 Task: Create a scrum project AgileLounge. Add to scrum project AgileLounge a team member softage.2@softage.net and assign as Project Lead. Add to scrum project AgileLounge a team member softage.3@softage.net
Action: Mouse moved to (205, 63)
Screenshot: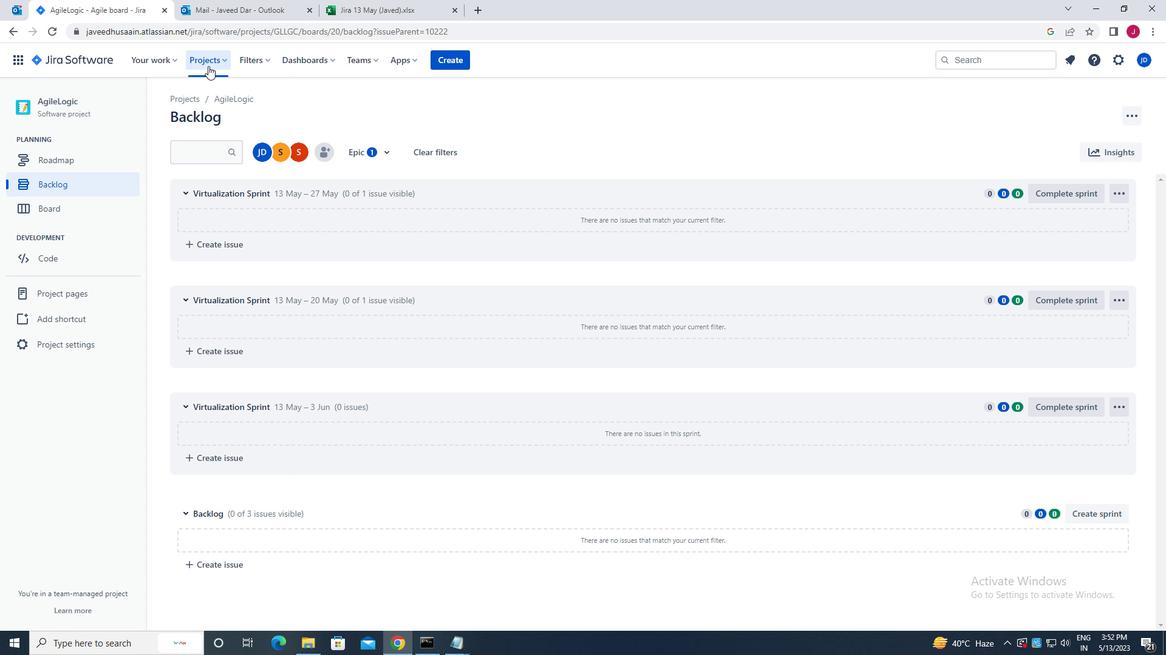 
Action: Mouse pressed left at (205, 63)
Screenshot: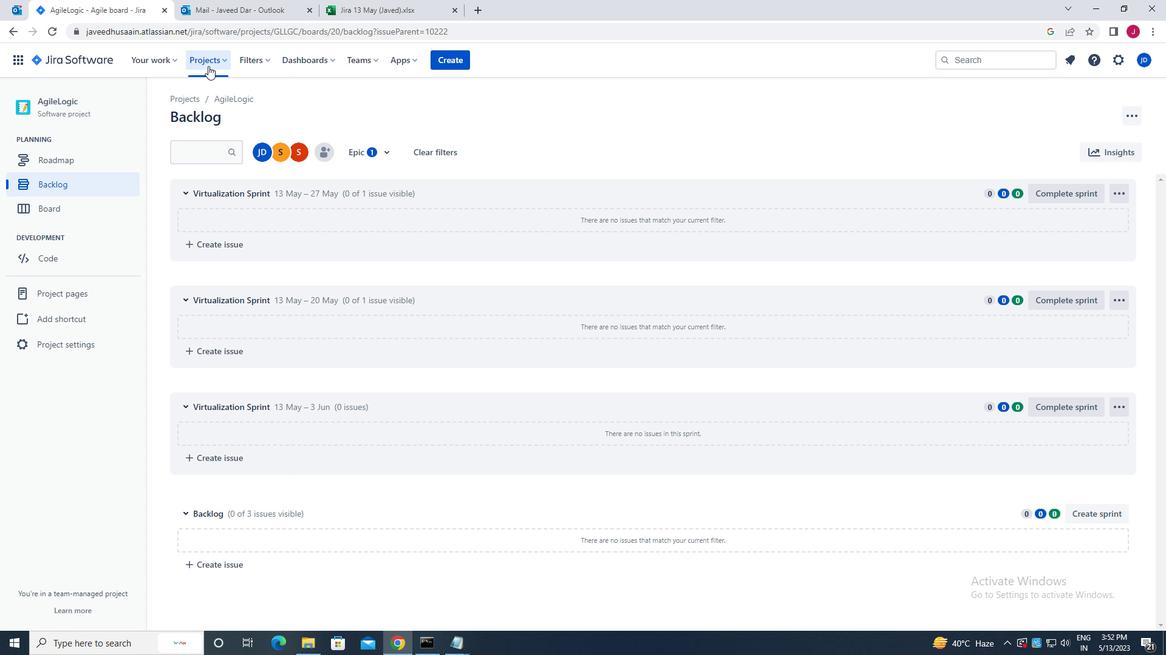 
Action: Mouse moved to (227, 304)
Screenshot: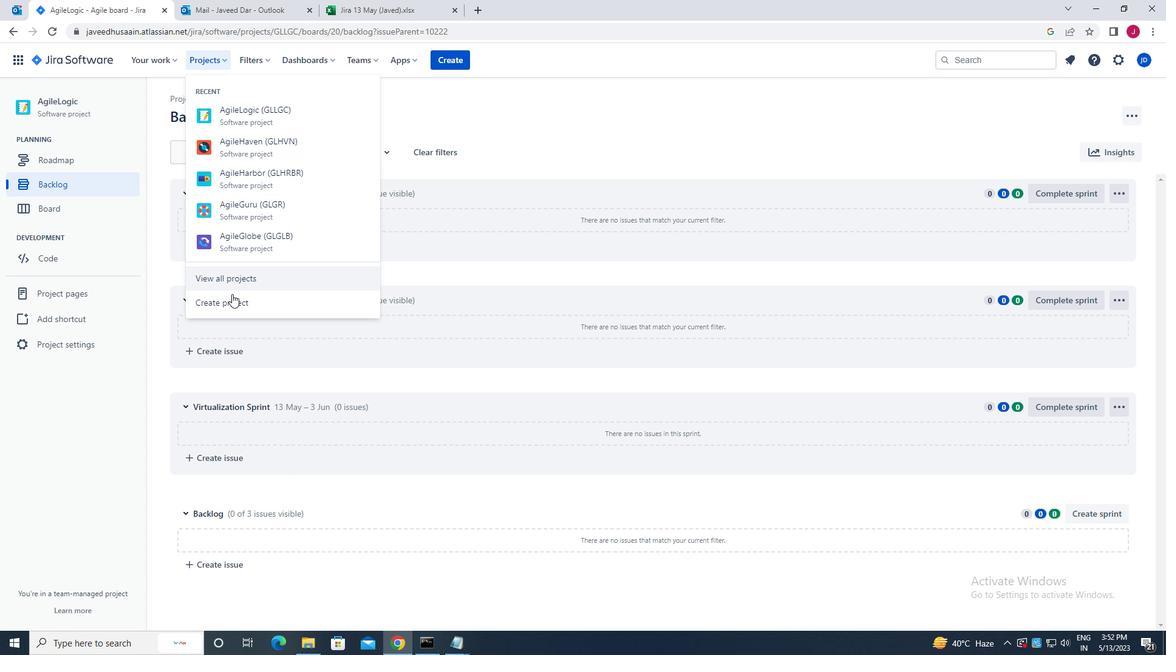 
Action: Mouse pressed left at (227, 304)
Screenshot: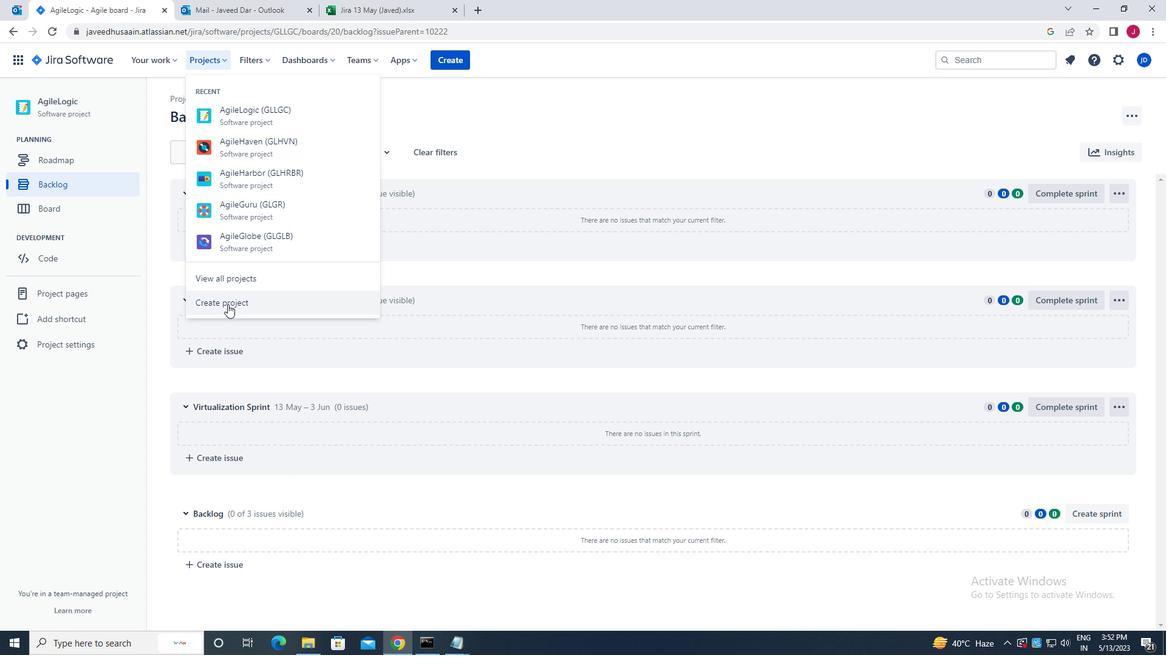 
Action: Mouse moved to (842, 298)
Screenshot: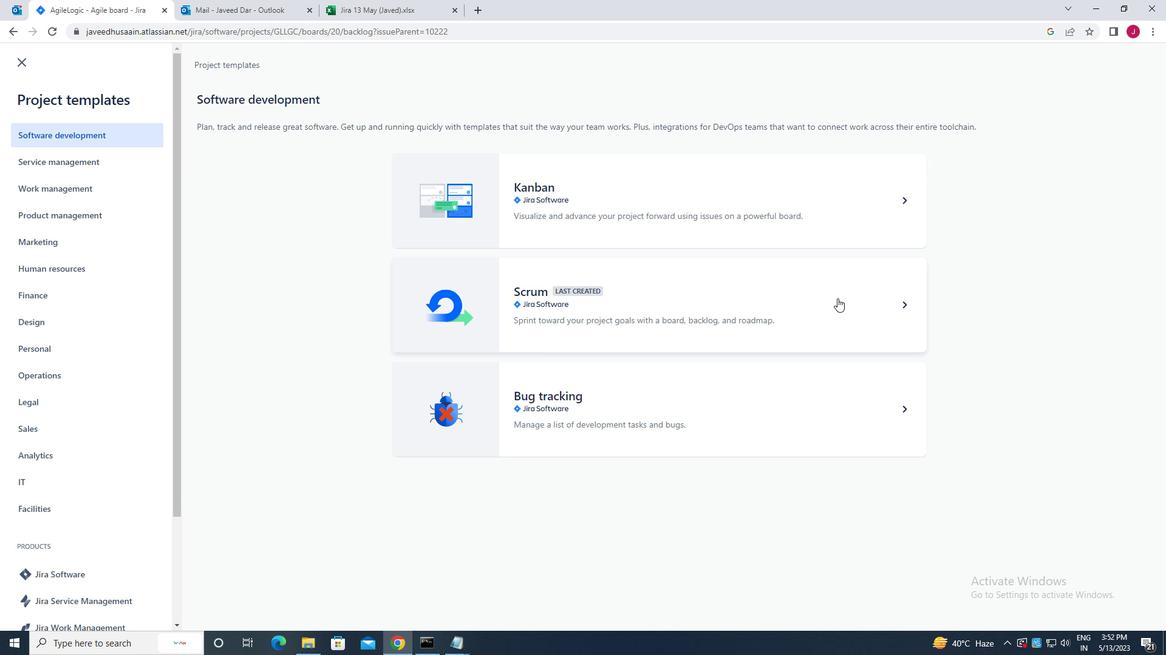 
Action: Mouse pressed left at (842, 298)
Screenshot: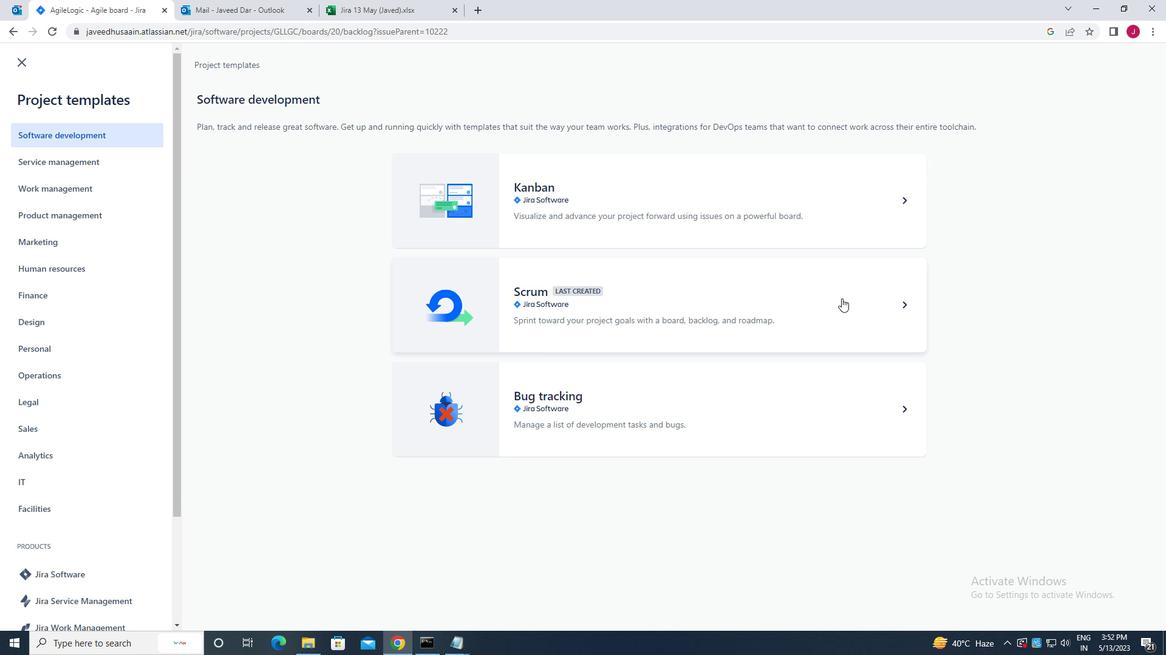 
Action: Mouse moved to (919, 598)
Screenshot: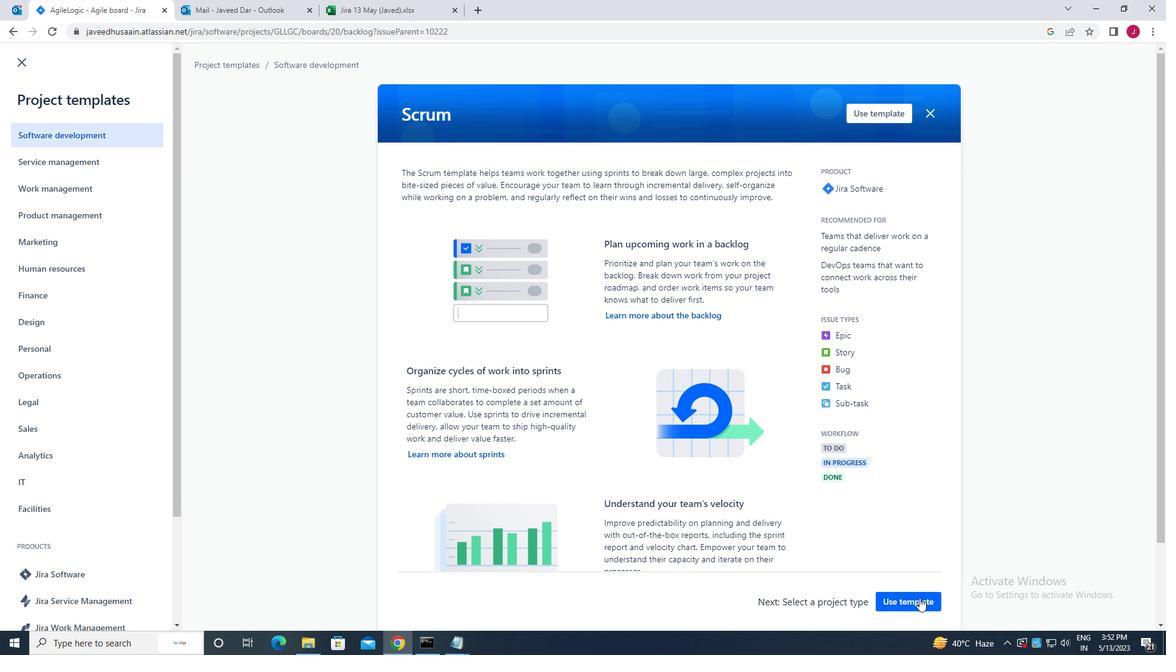 
Action: Mouse pressed left at (919, 598)
Screenshot: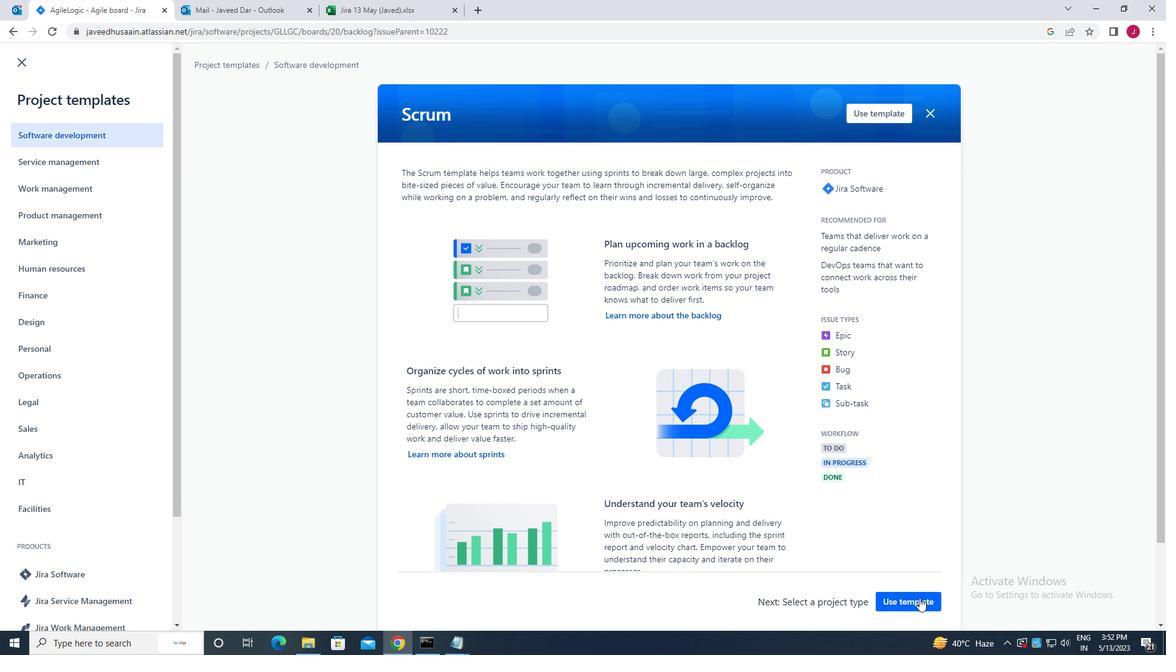 
Action: Mouse moved to (471, 599)
Screenshot: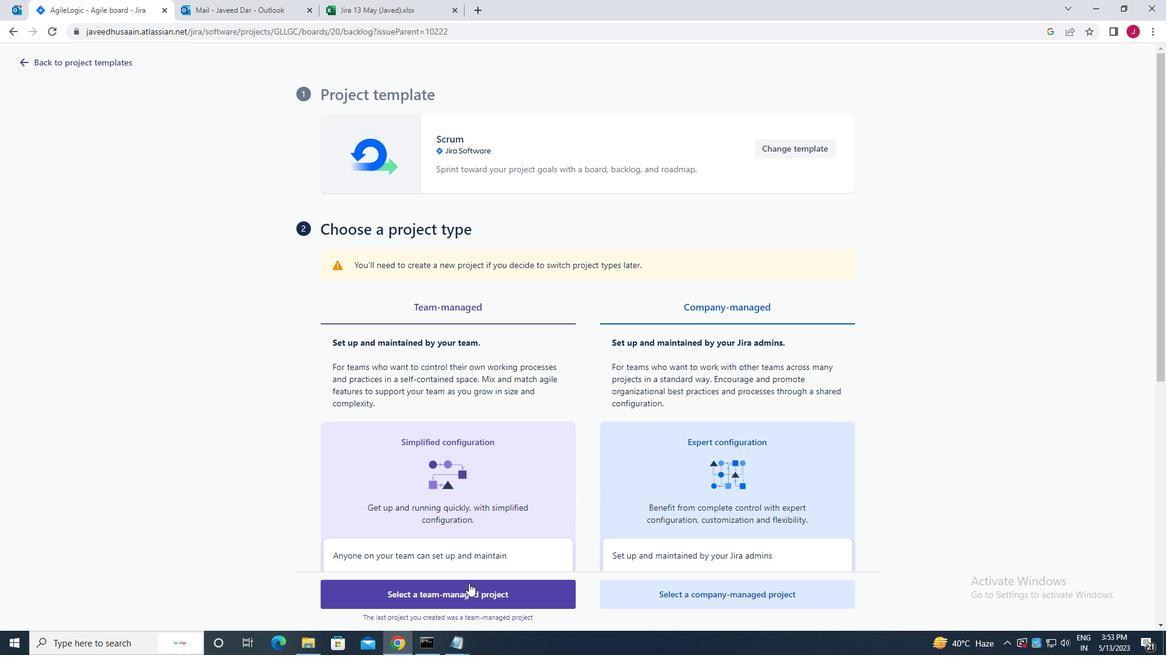 
Action: Mouse pressed left at (471, 599)
Screenshot: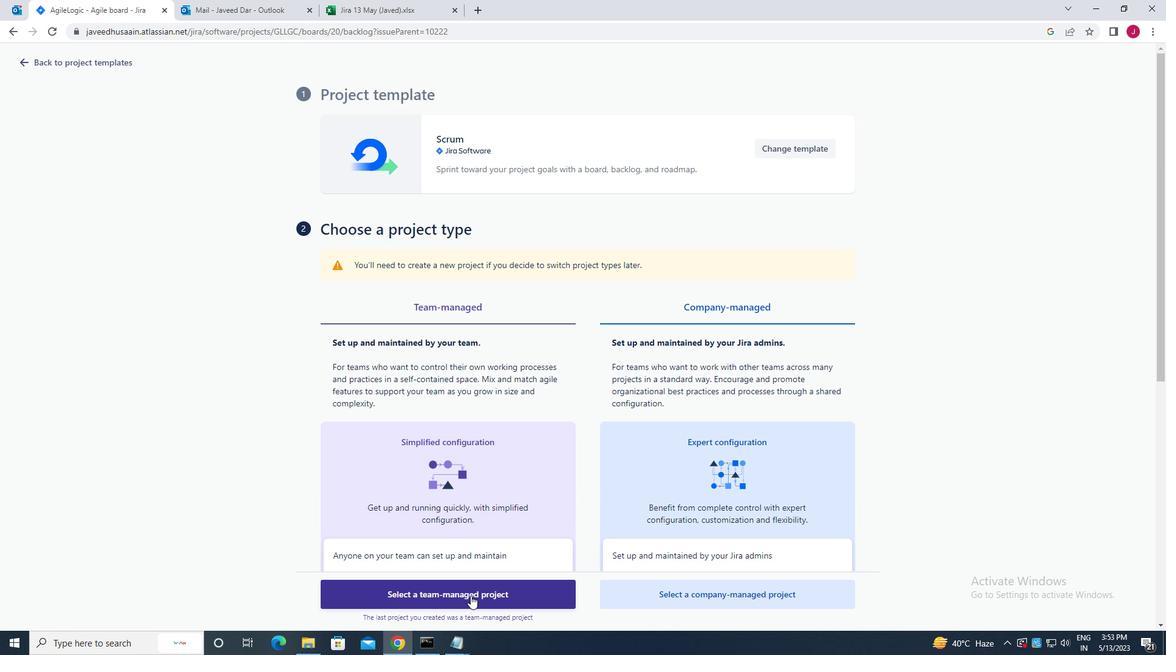 
Action: Mouse moved to (346, 280)
Screenshot: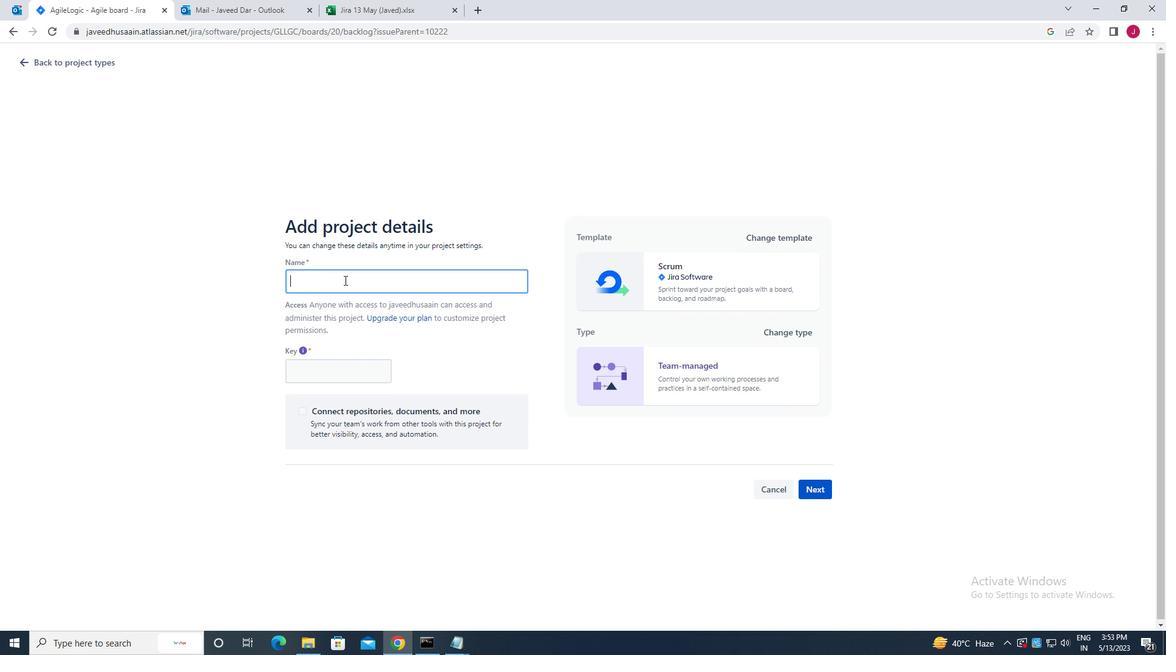 
Action: Mouse pressed left at (346, 280)
Screenshot: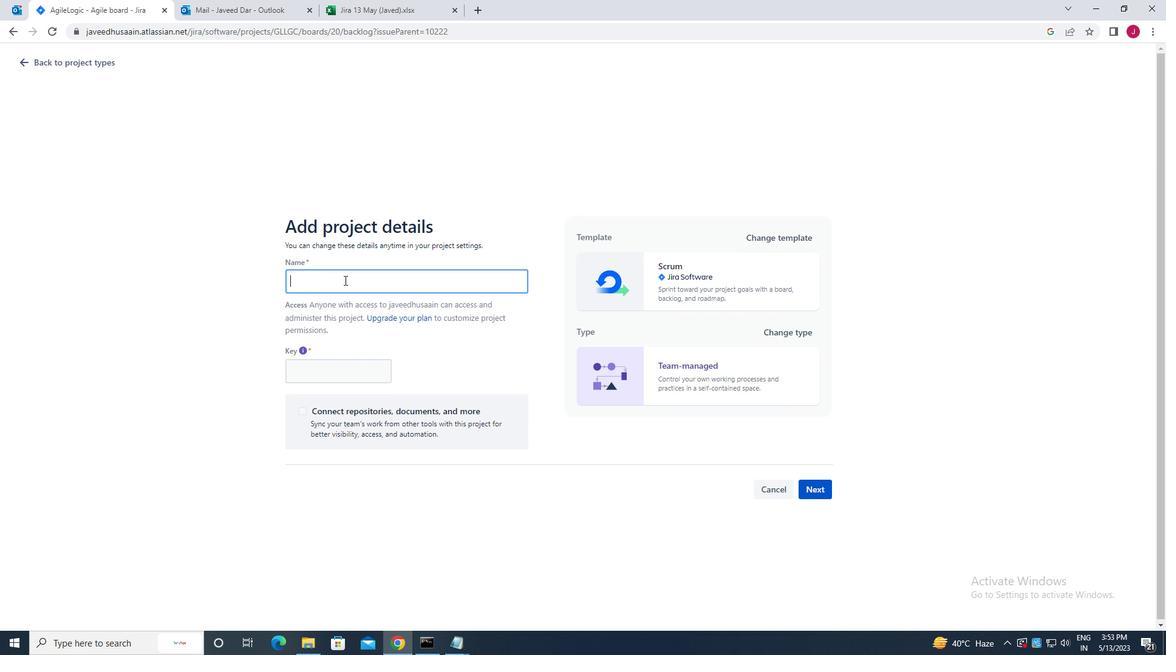 
Action: Mouse moved to (346, 280)
Screenshot: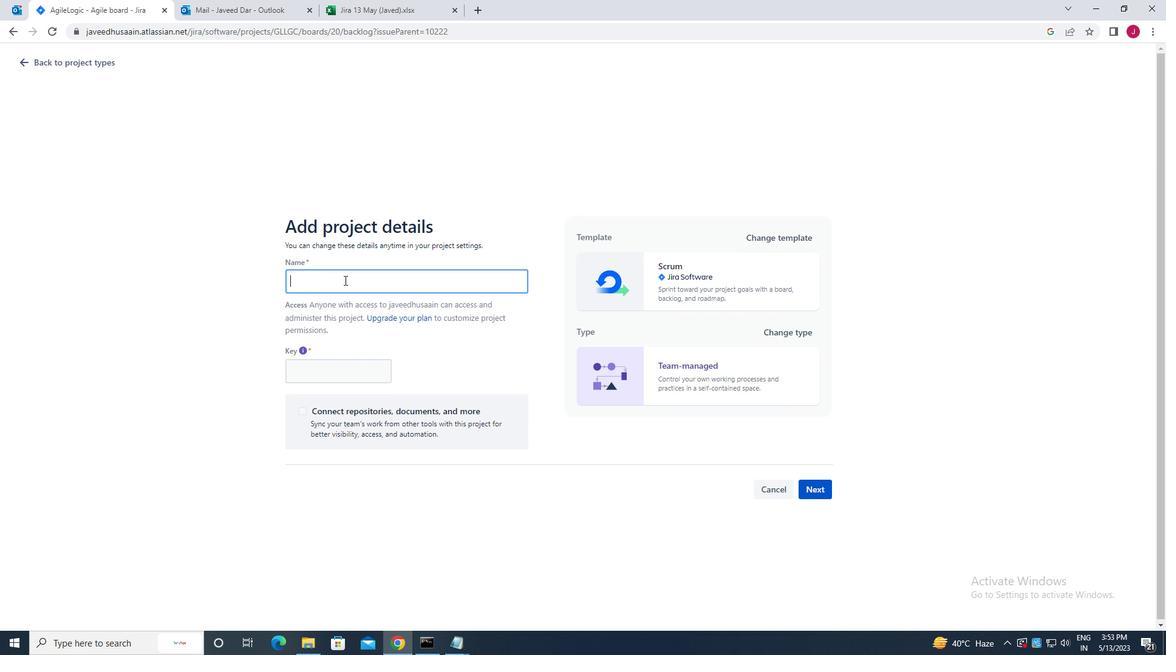 
Action: Key pressed a<Key.caps_lock>gile<Key.caps_lock>l<Key.caps_lock>ounge
Screenshot: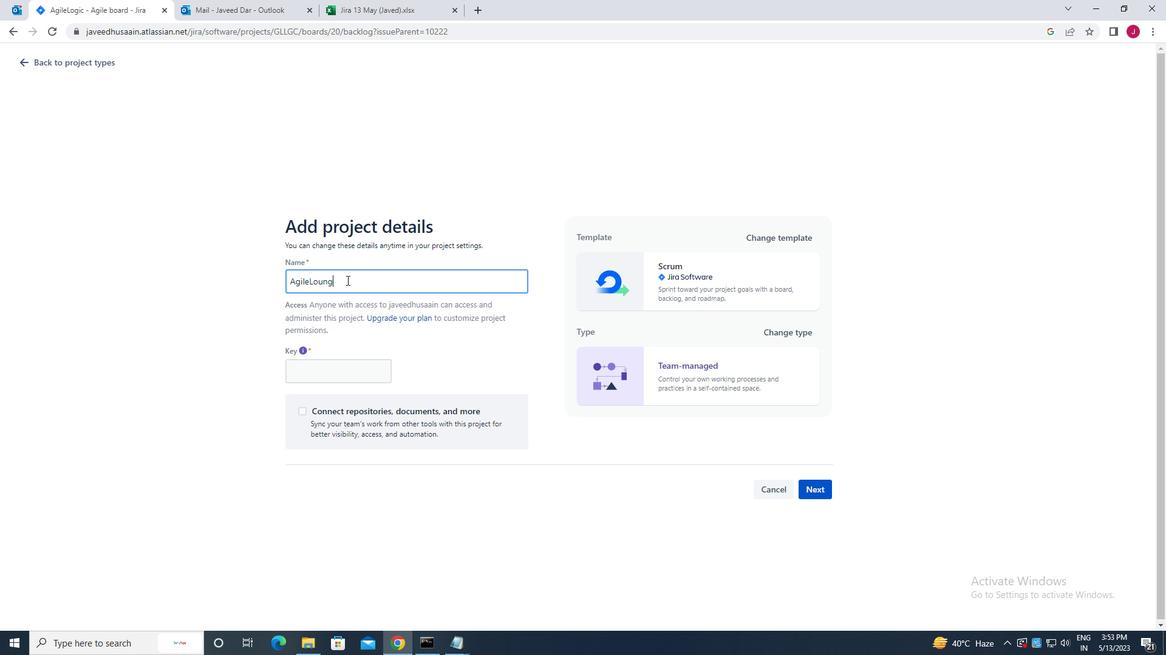 
Action: Mouse moved to (809, 491)
Screenshot: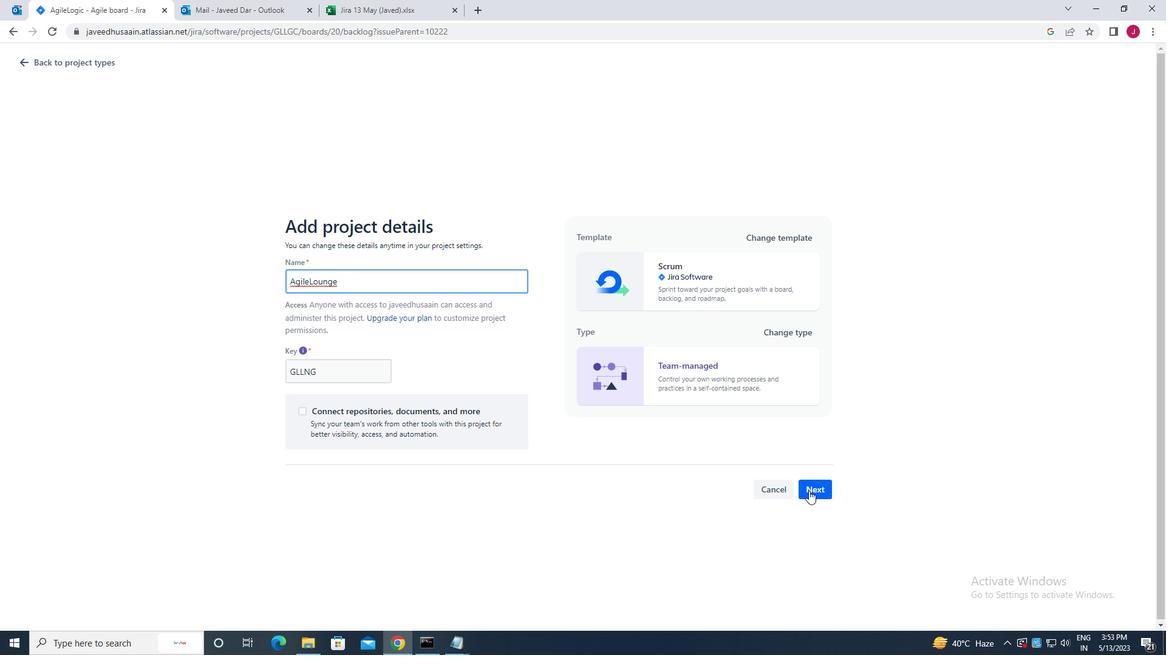 
Action: Mouse pressed left at (809, 491)
Screenshot: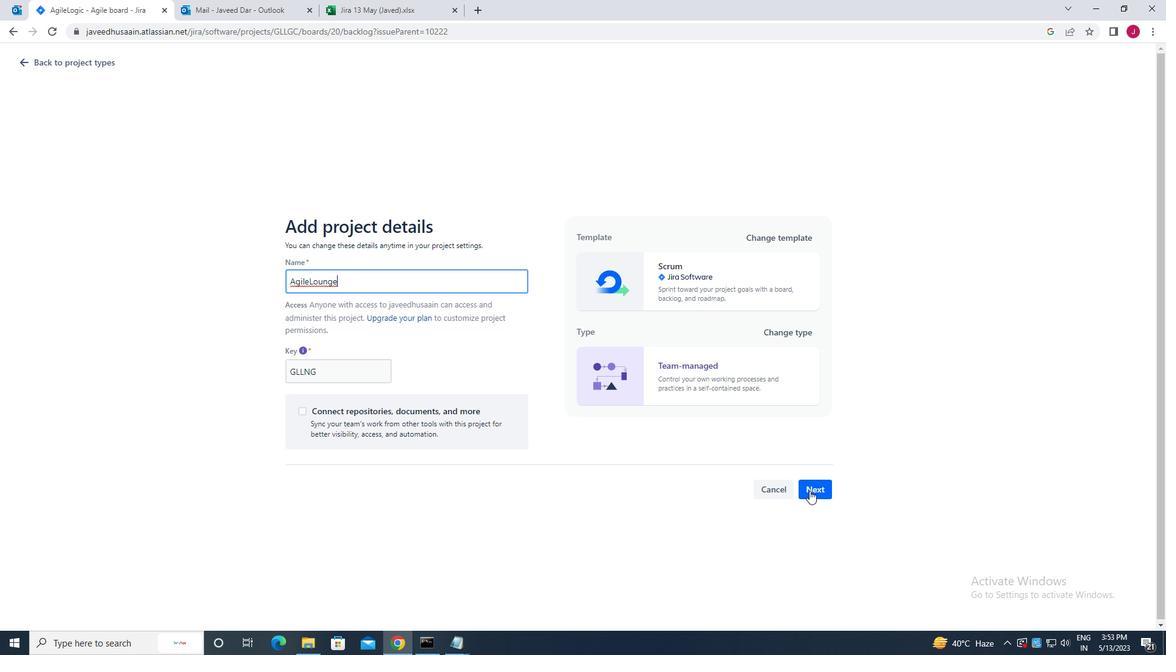
Action: Mouse moved to (741, 415)
Screenshot: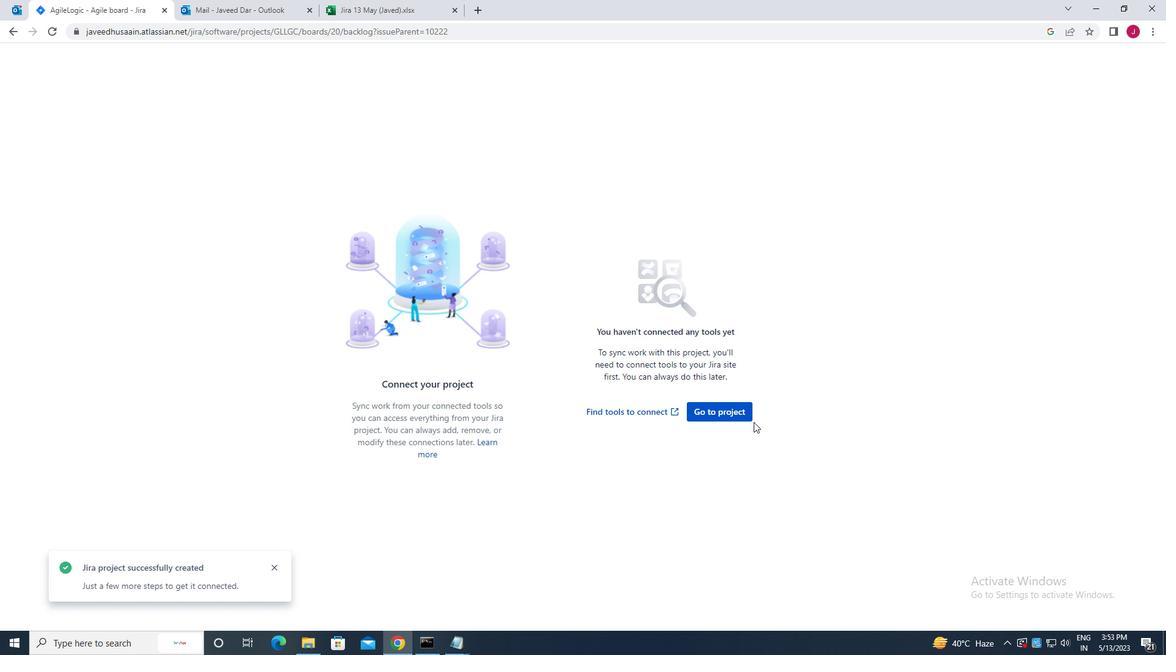 
Action: Mouse pressed left at (741, 415)
Screenshot: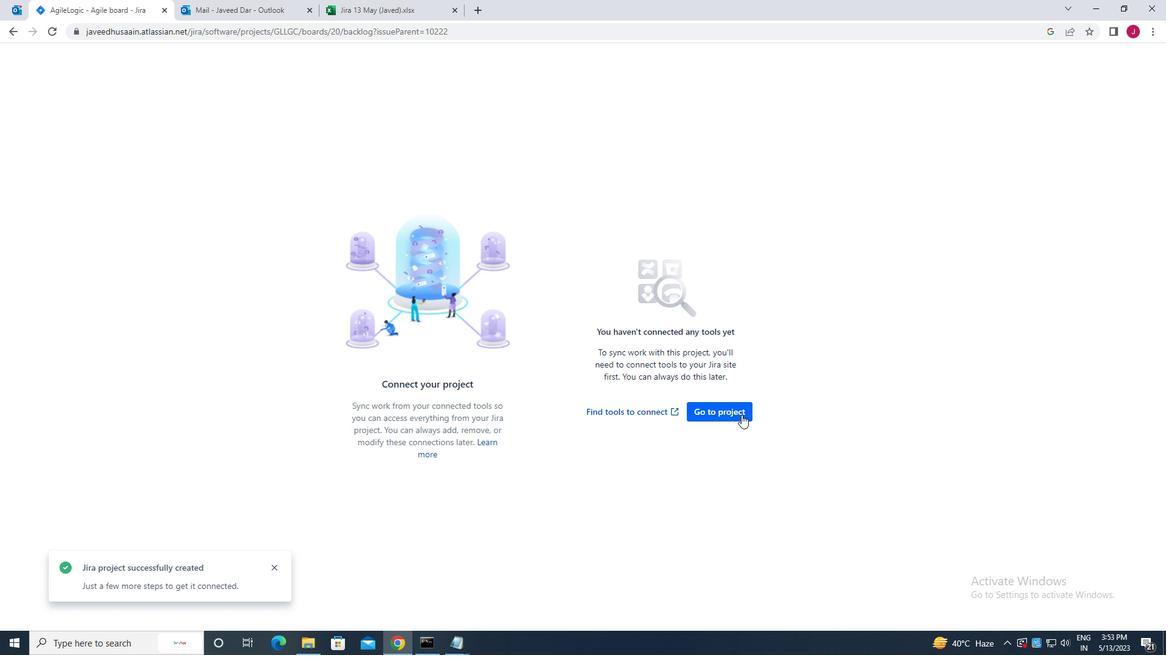 
Action: Mouse moved to (293, 163)
Screenshot: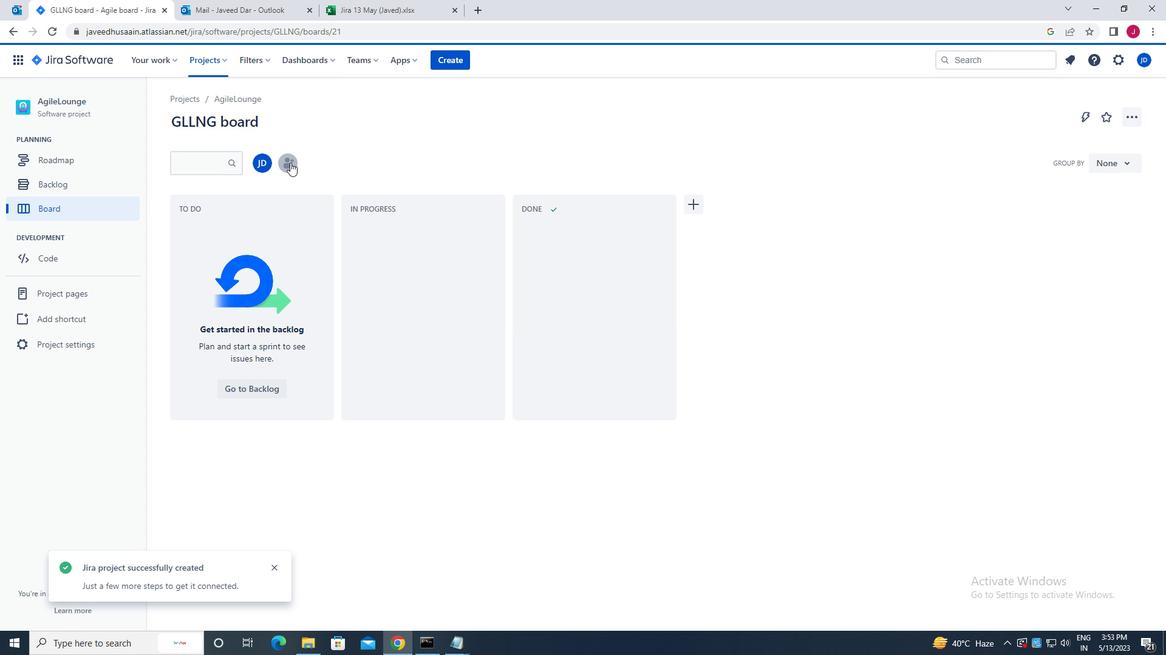 
Action: Mouse pressed left at (293, 163)
Screenshot: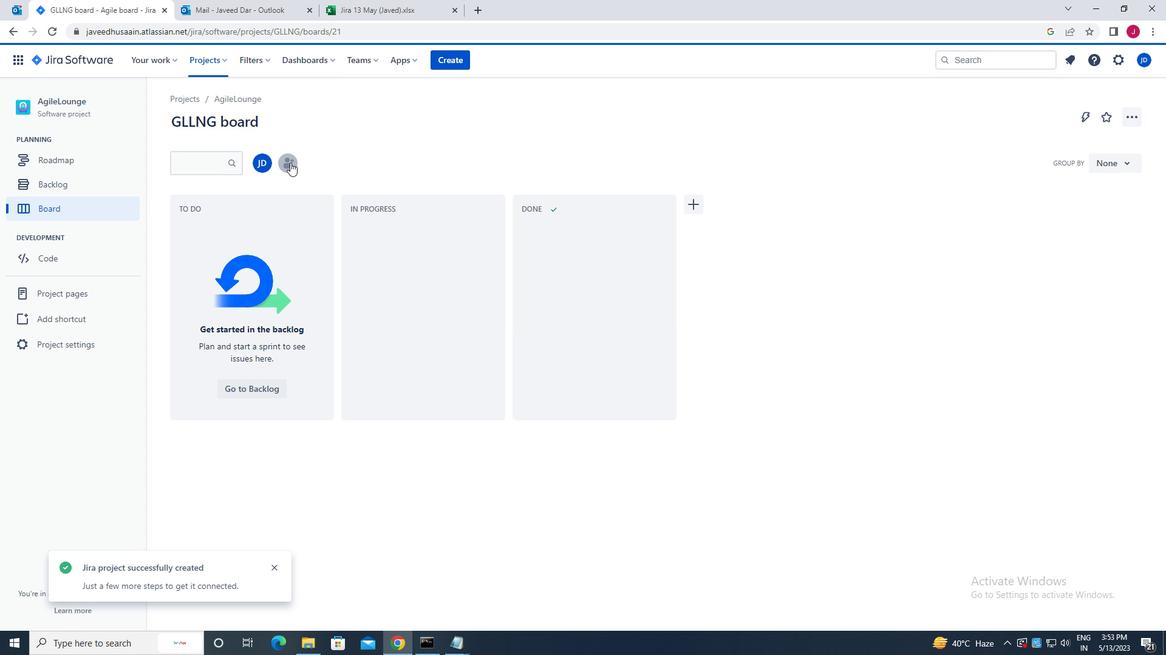 
Action: Mouse moved to (549, 152)
Screenshot: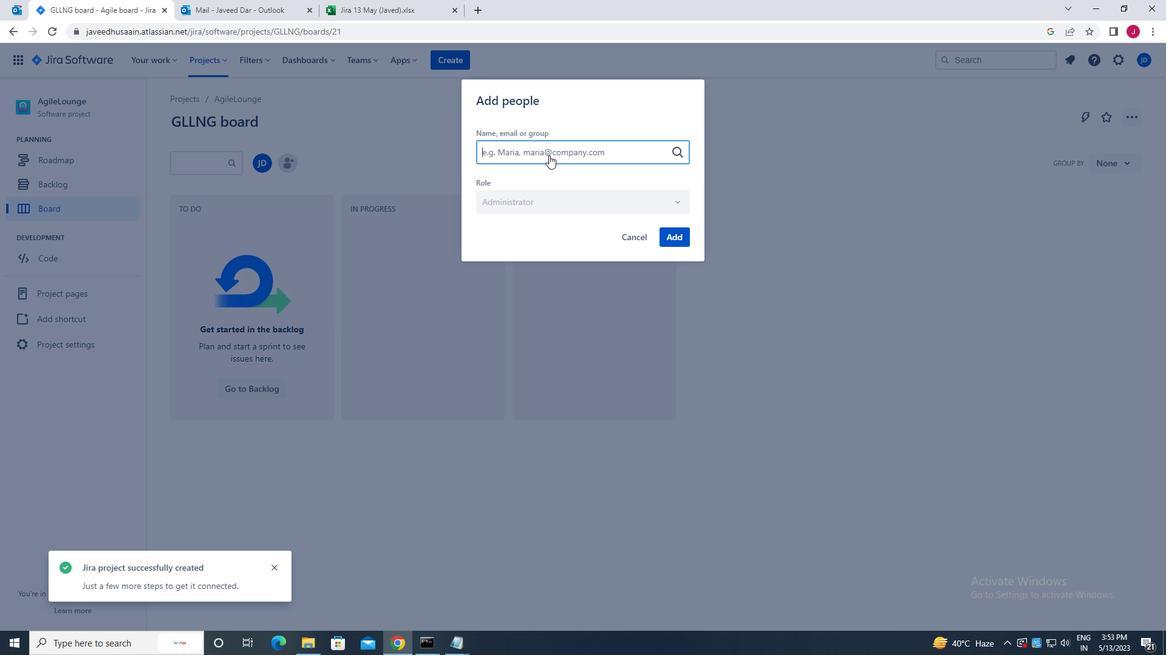 
Action: Mouse pressed left at (549, 152)
Screenshot: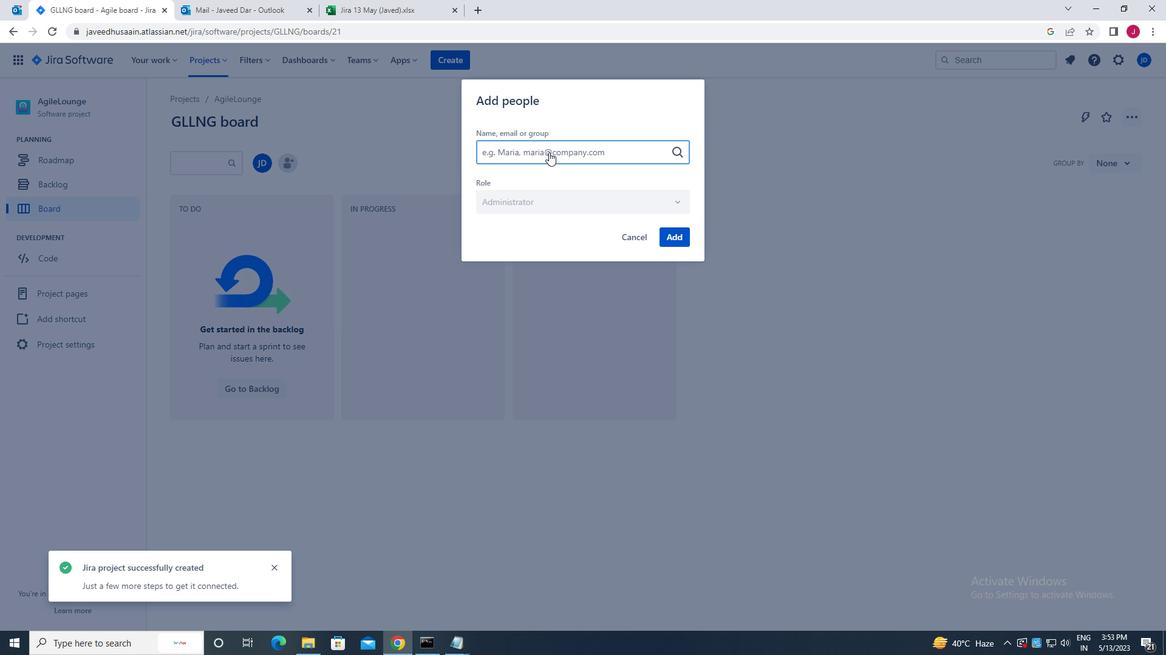 
Action: Key pressed softage.2<Key.shift>@SOFTAGE.NET
Screenshot: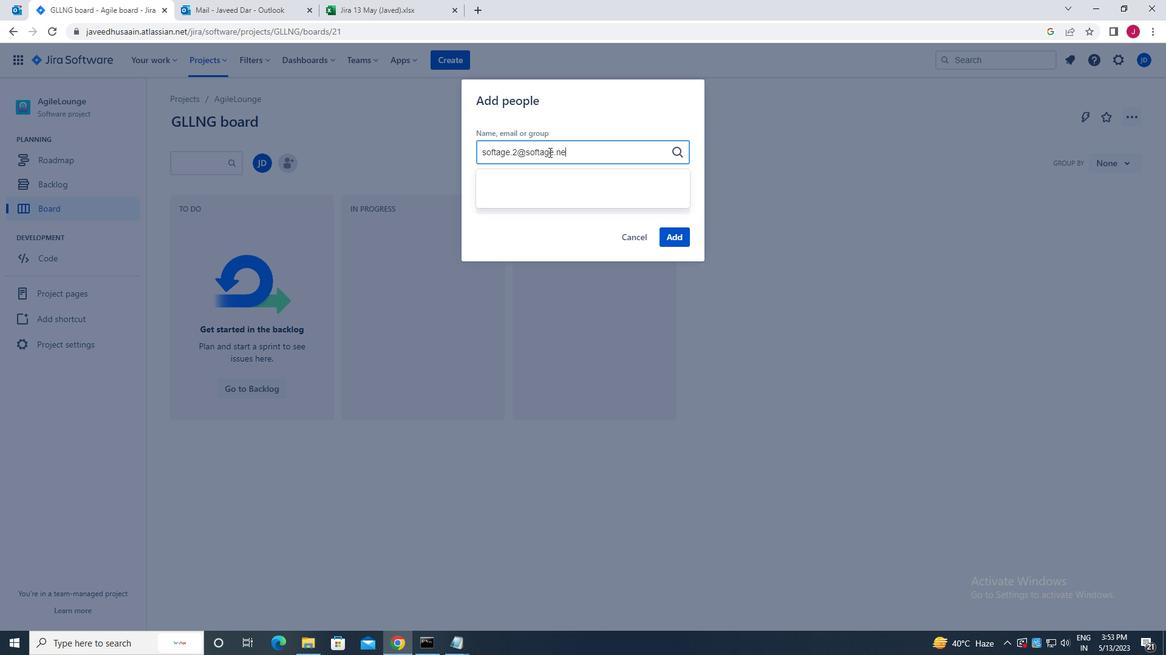 
Action: Mouse moved to (570, 182)
Screenshot: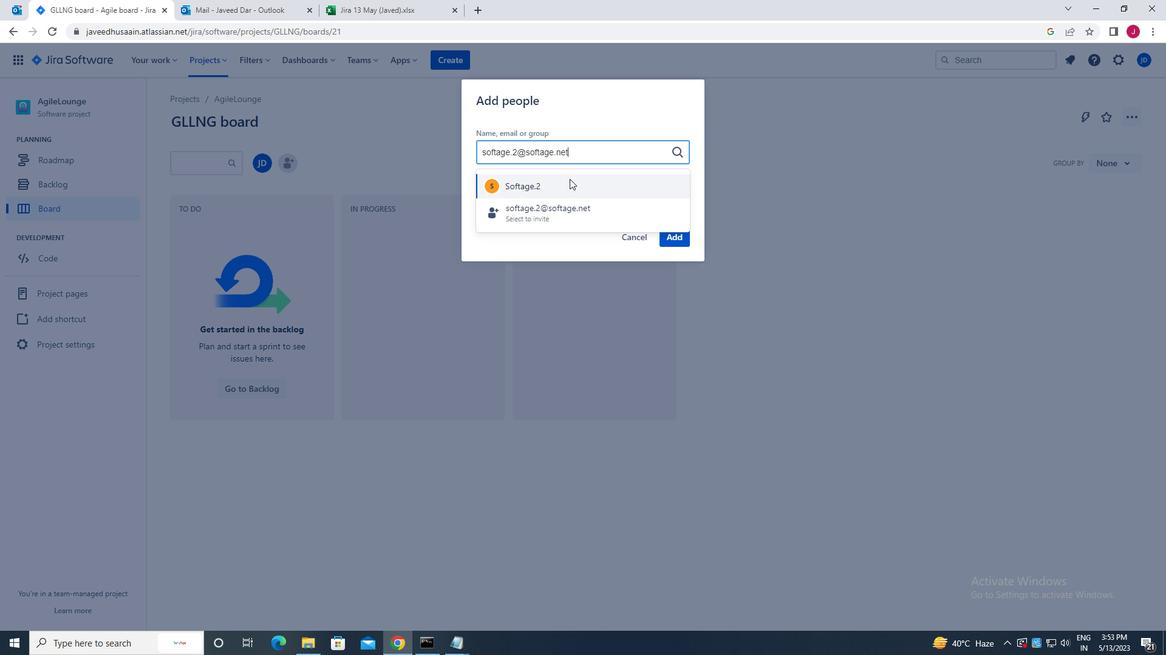
Action: Mouse pressed left at (570, 182)
Screenshot: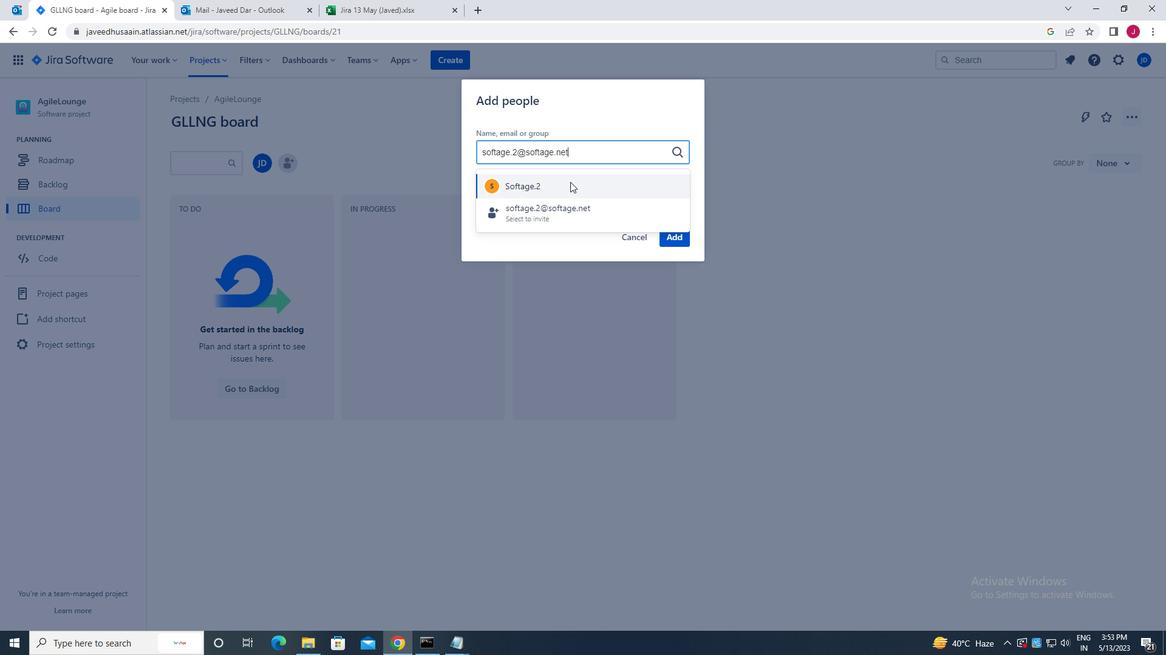 
Action: Mouse moved to (676, 237)
Screenshot: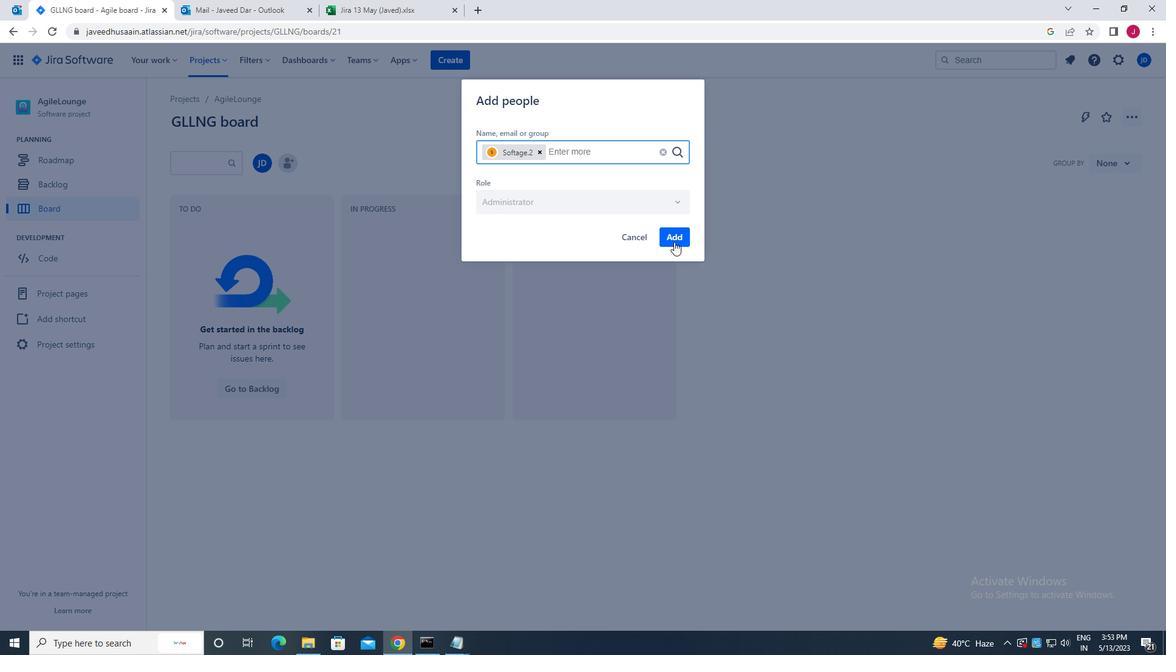 
Action: Mouse pressed left at (676, 237)
Screenshot: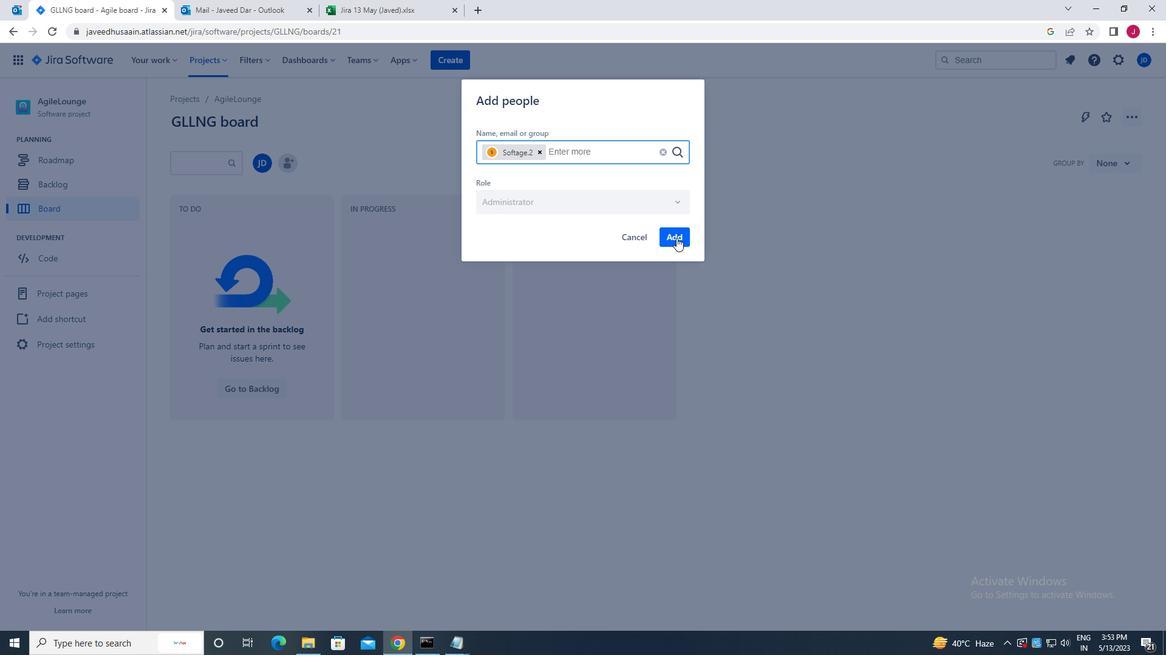 
Action: Mouse moved to (88, 343)
Screenshot: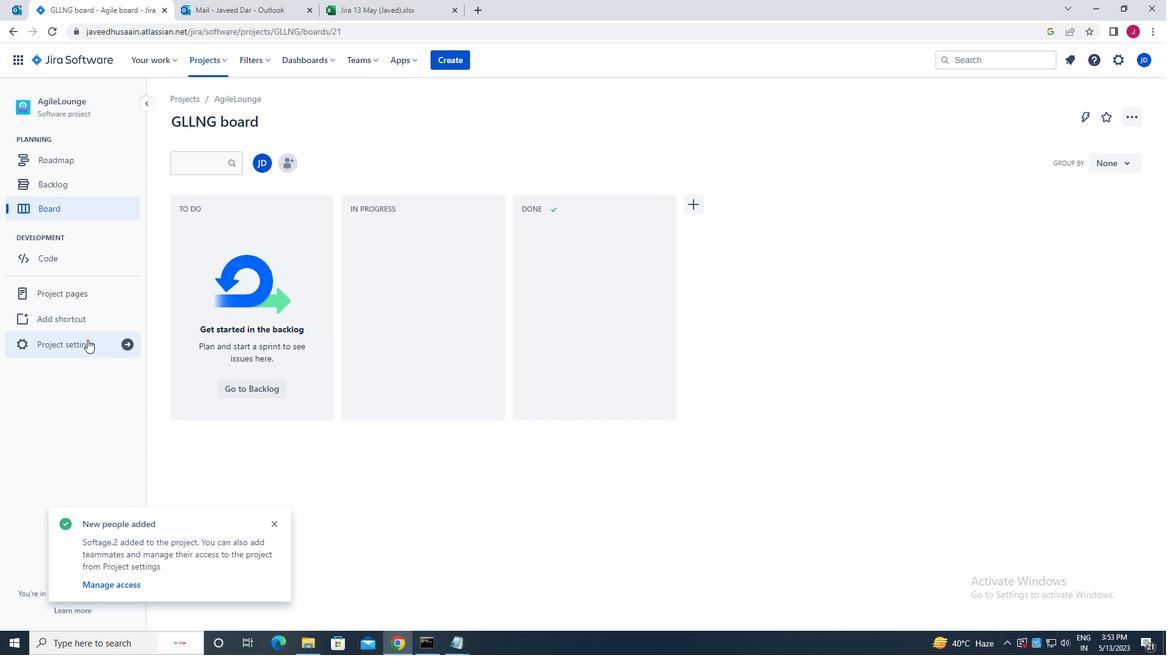 
Action: Mouse pressed left at (88, 343)
Screenshot: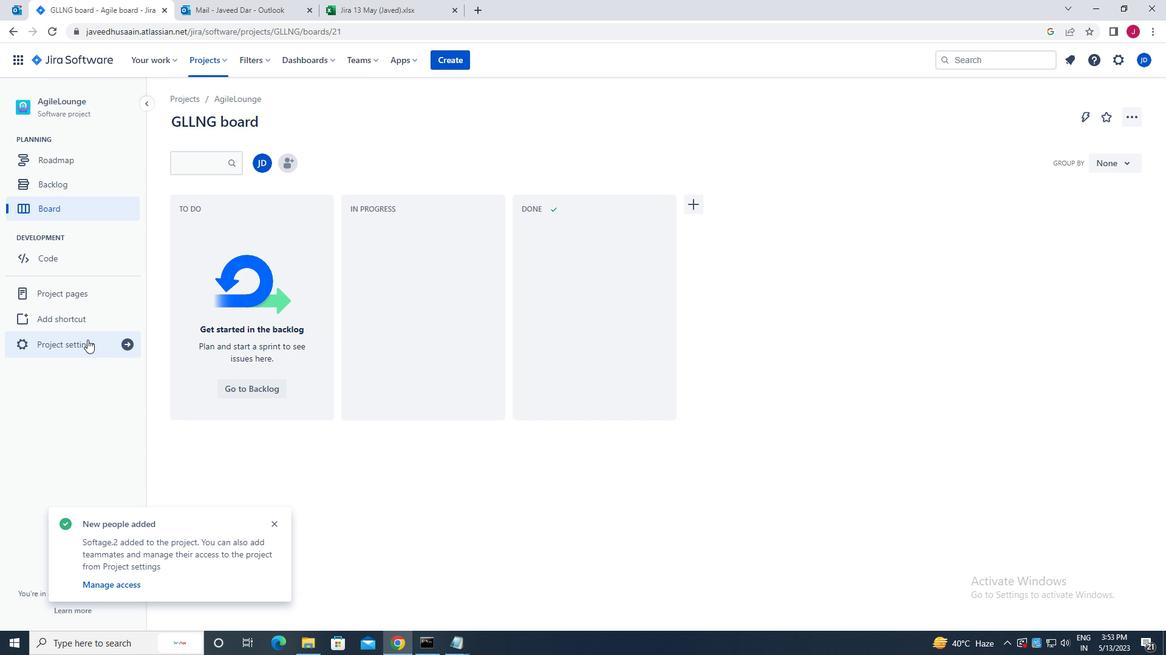 
Action: Mouse moved to (627, 439)
Screenshot: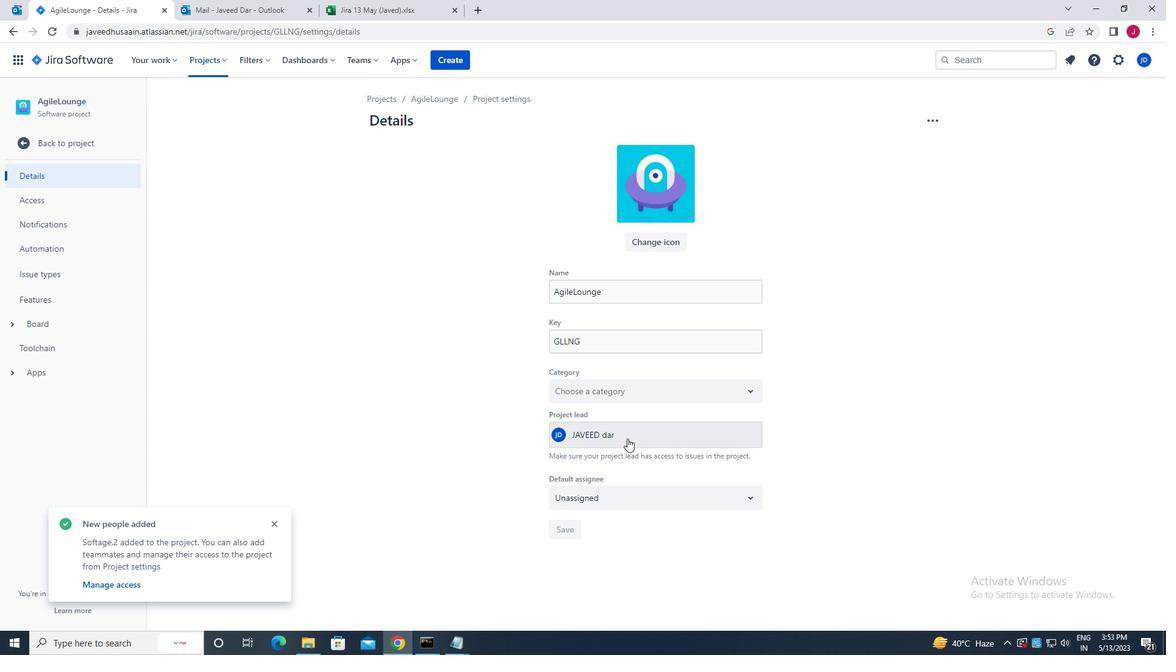 
Action: Mouse pressed left at (627, 439)
Screenshot: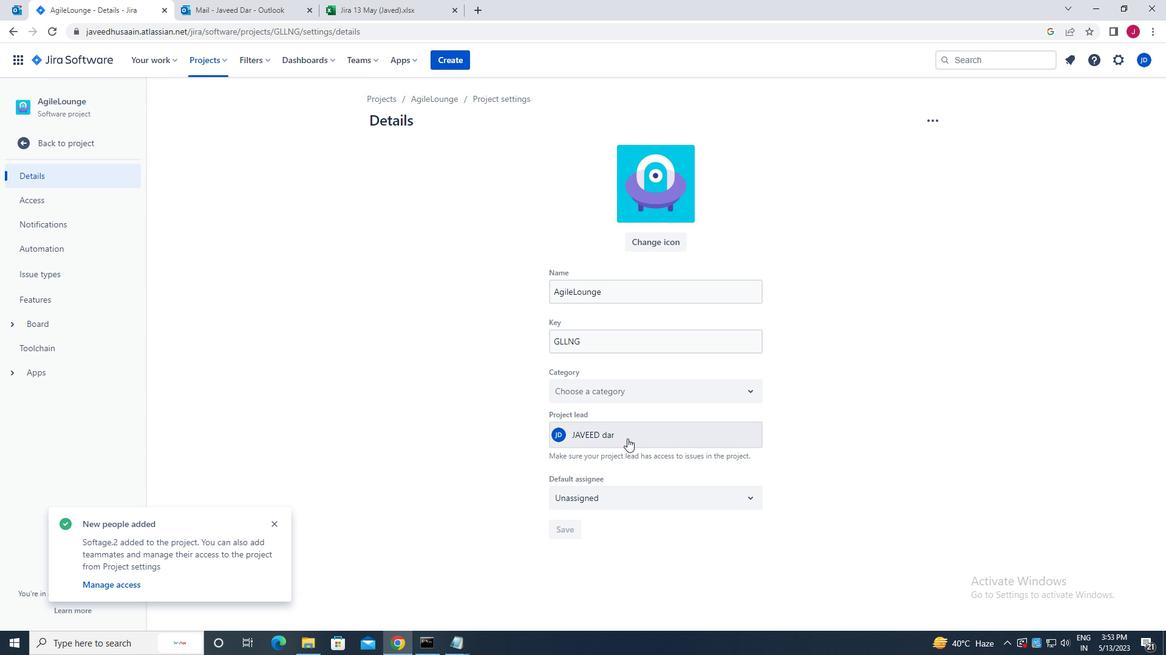 
Action: Key pressed SOFTAGE.2<Key.shift>@SOFTAGE.NET
Screenshot: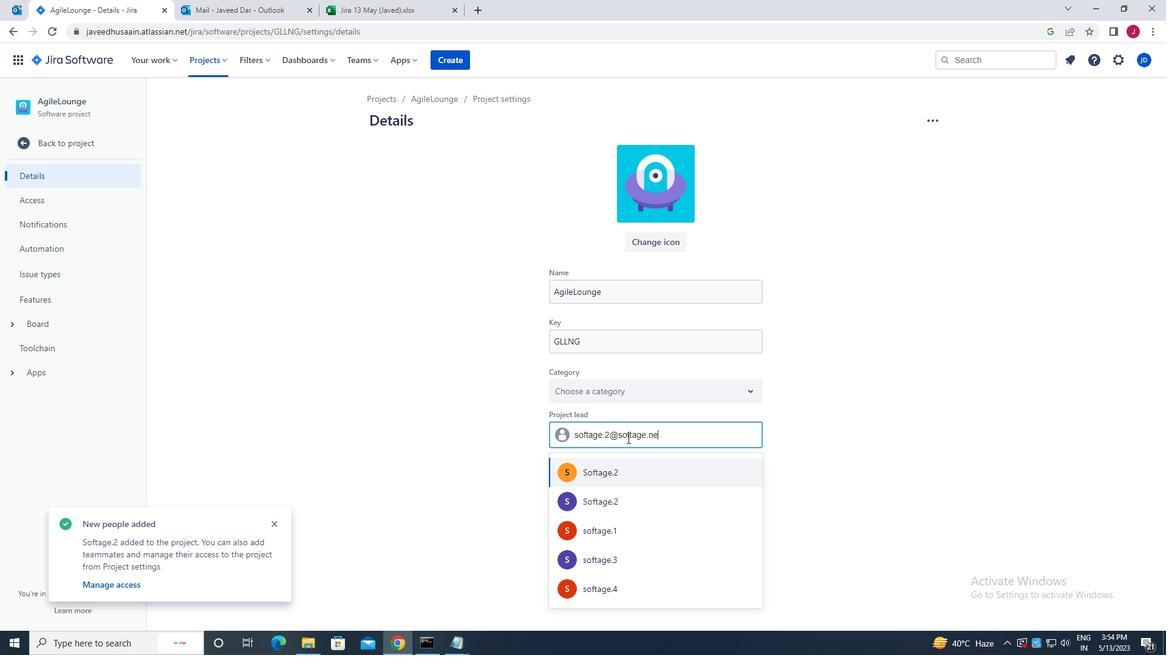 
Action: Mouse moved to (630, 468)
Screenshot: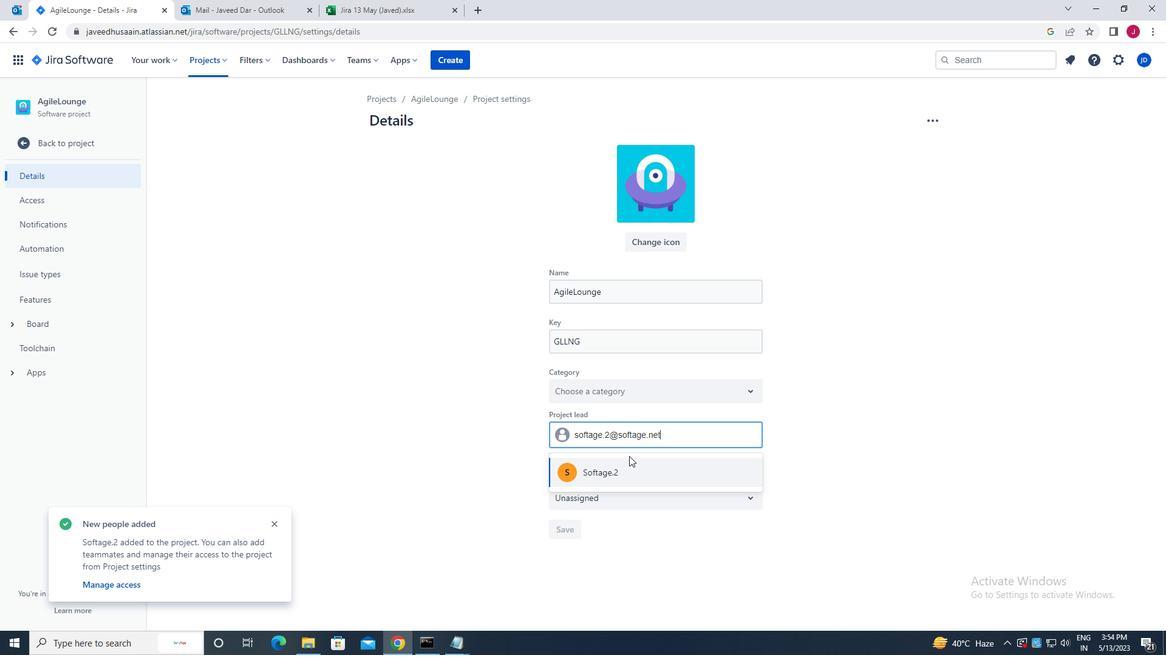 
Action: Mouse pressed left at (630, 468)
Screenshot: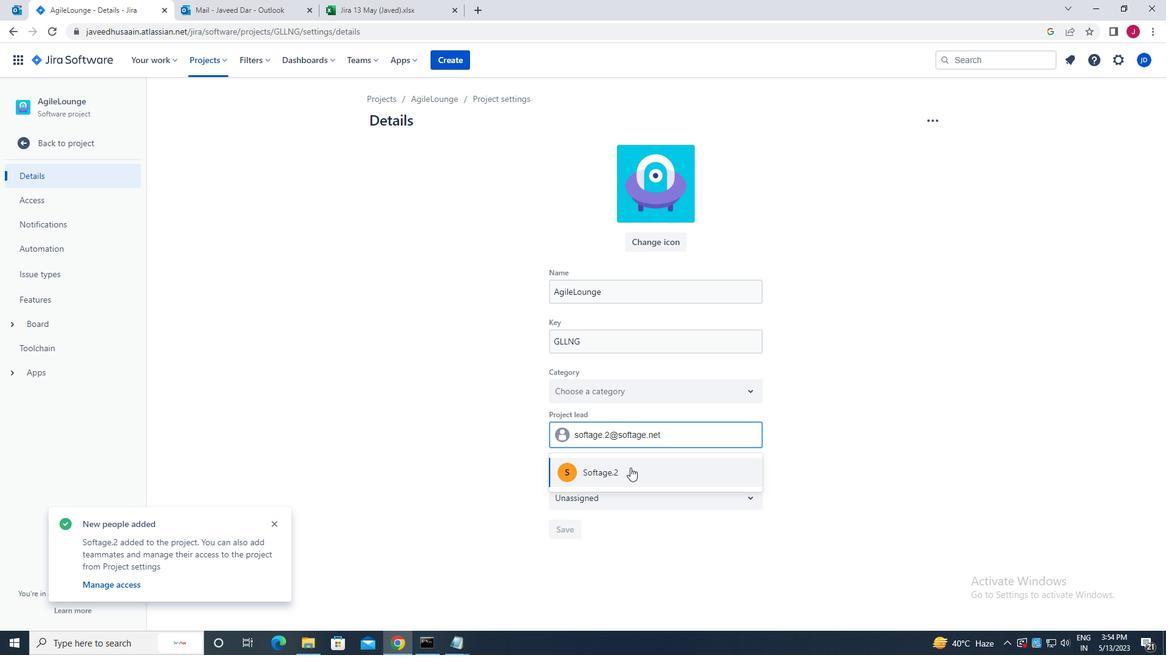 
Action: Mouse moved to (615, 501)
Screenshot: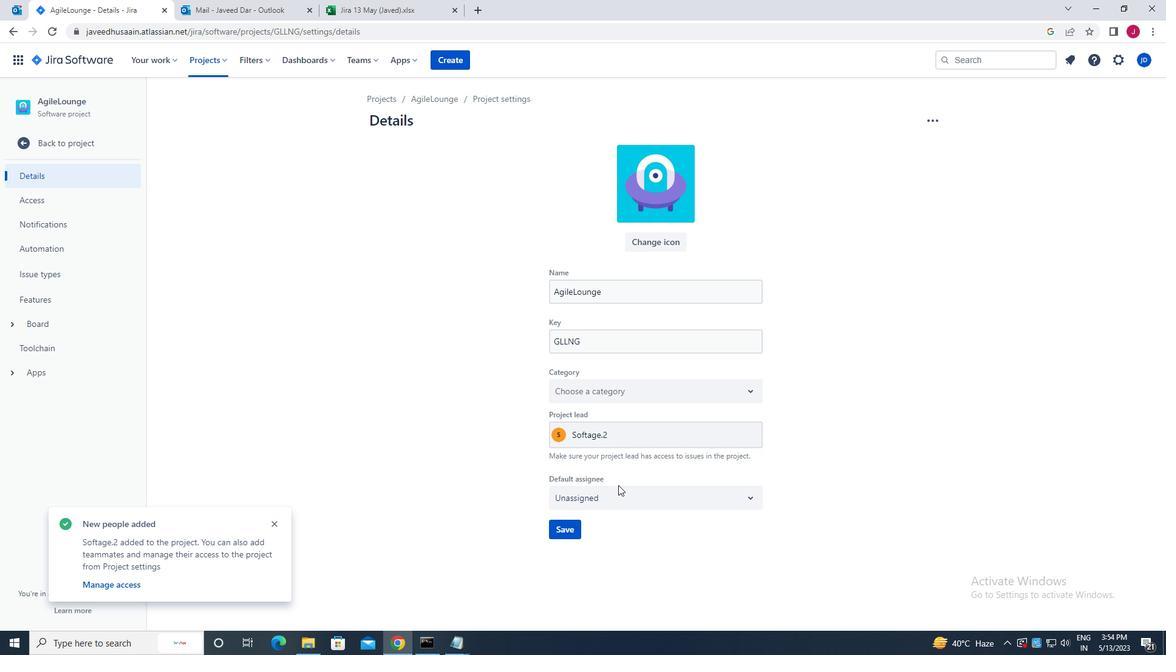 
Action: Mouse pressed left at (615, 501)
Screenshot: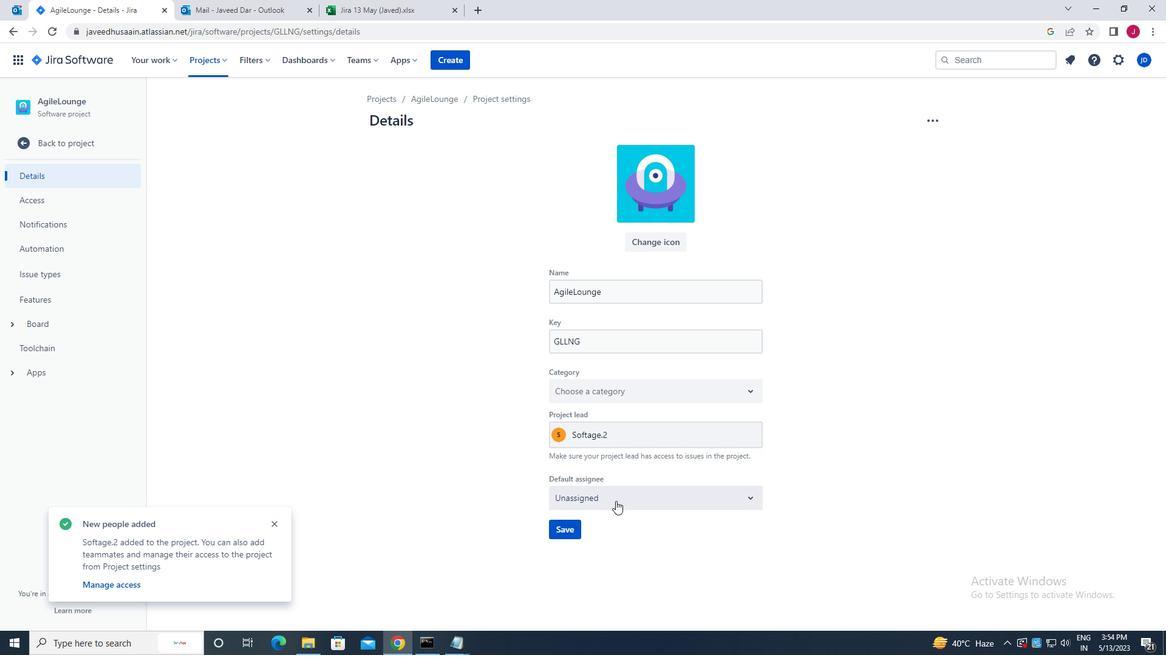 
Action: Mouse moved to (584, 533)
Screenshot: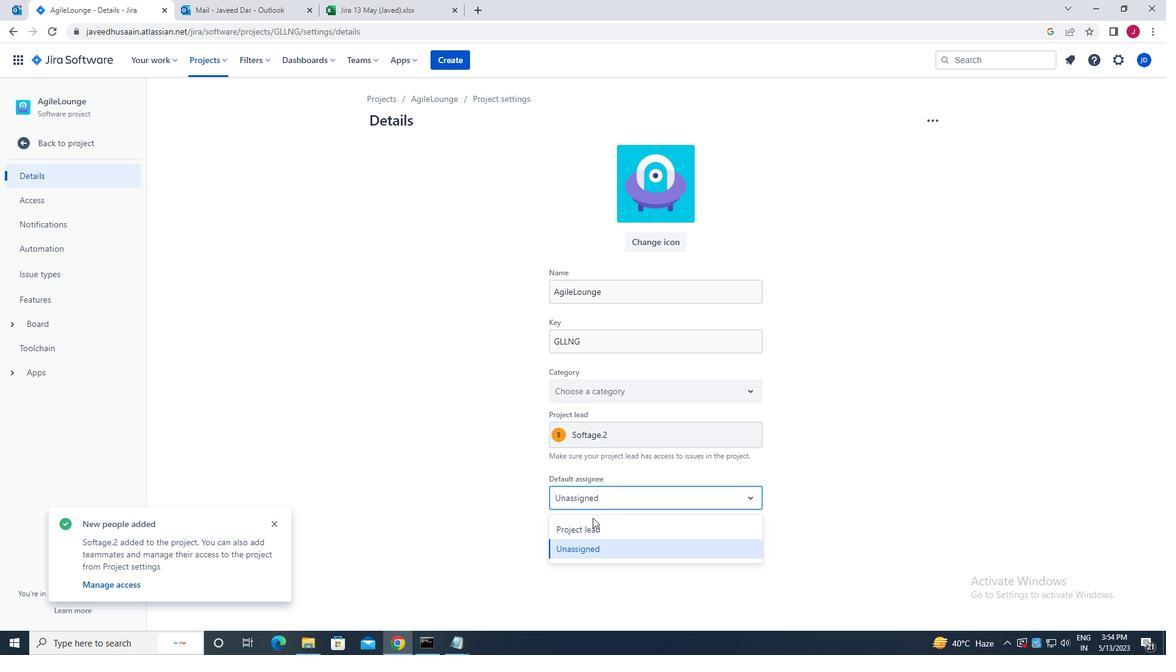 
Action: Mouse pressed left at (584, 533)
Screenshot: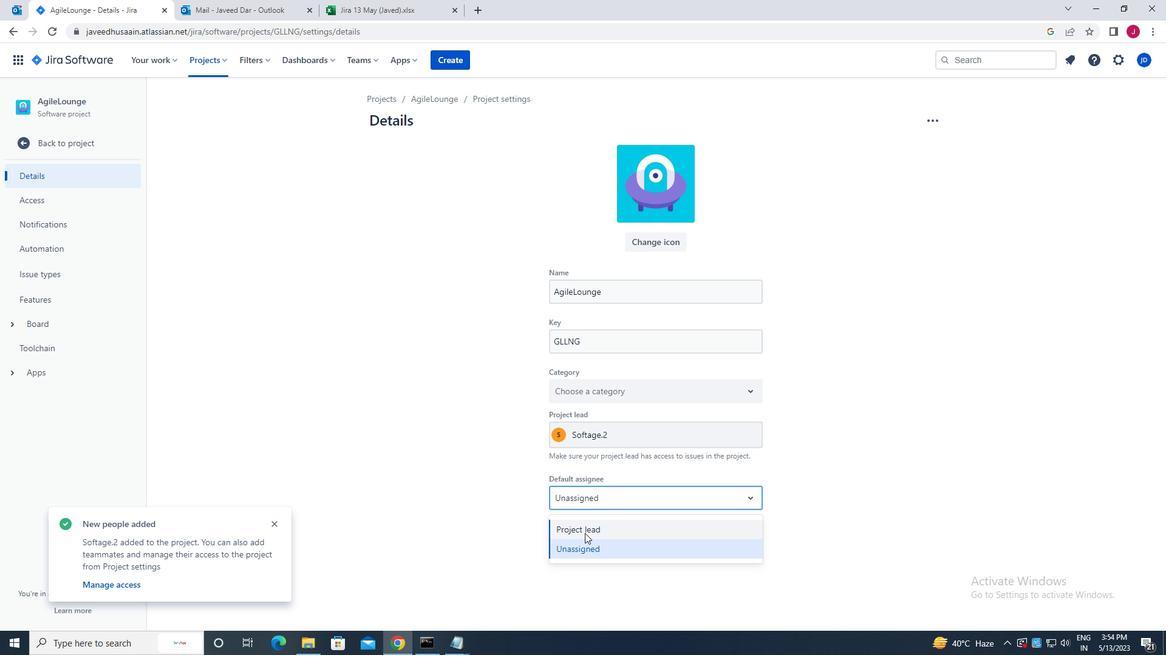 
Action: Mouse moved to (570, 528)
Screenshot: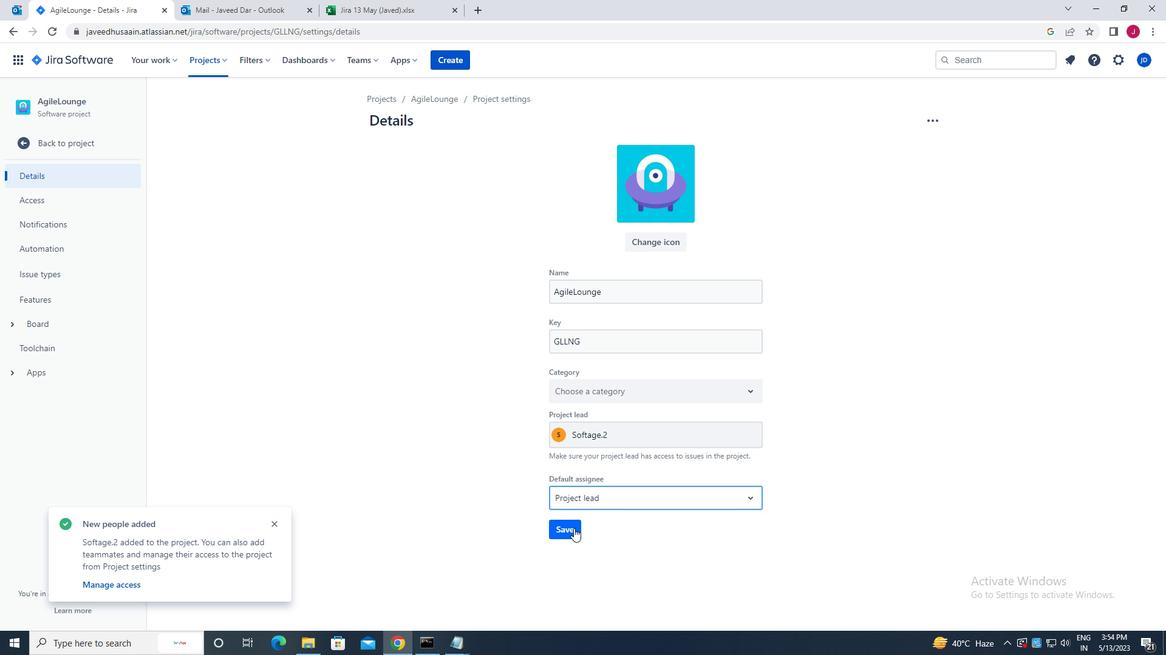 
Action: Mouse pressed left at (570, 528)
Screenshot: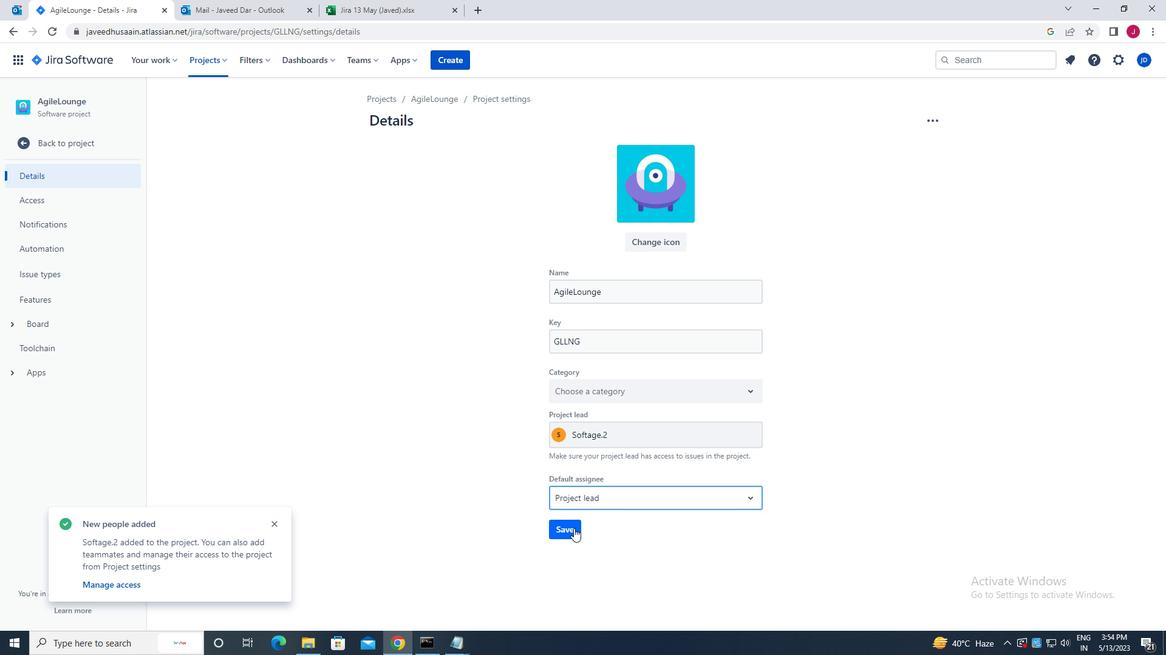
Action: Mouse moved to (65, 146)
Screenshot: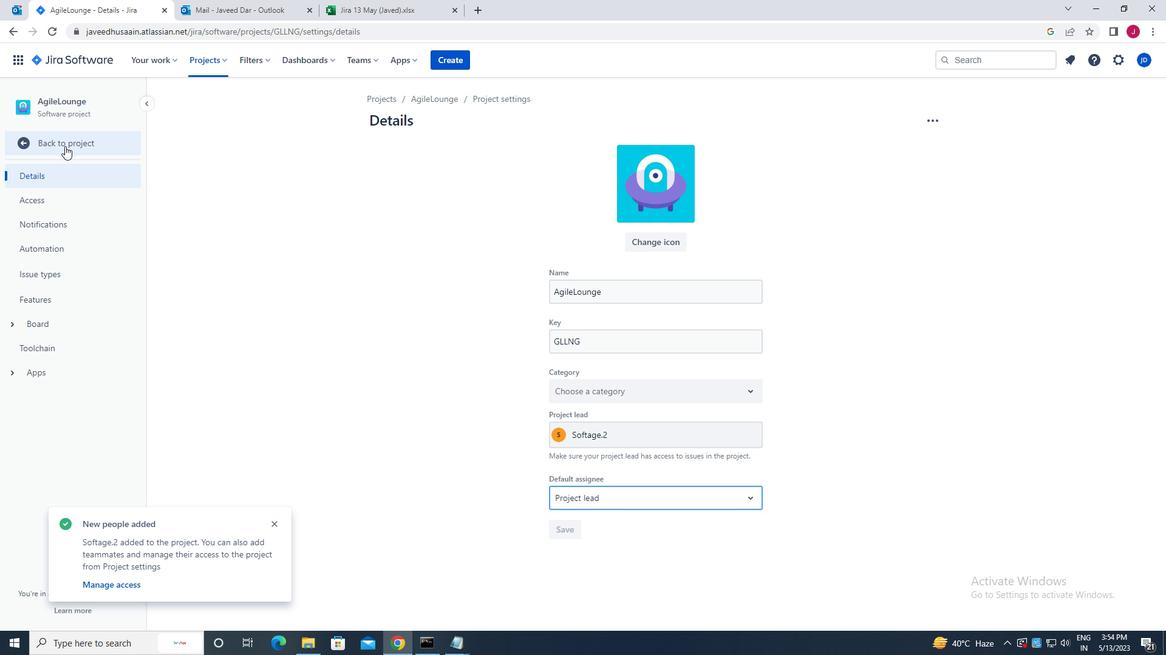 
Action: Mouse pressed left at (65, 146)
Screenshot: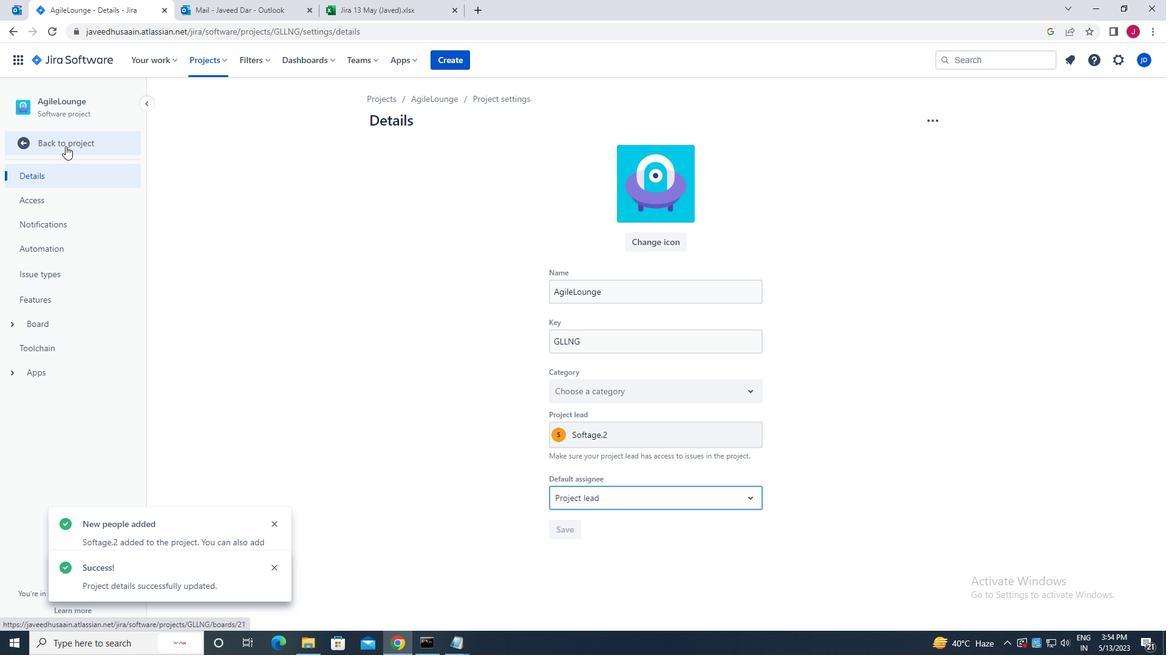 
Action: Mouse moved to (292, 160)
Screenshot: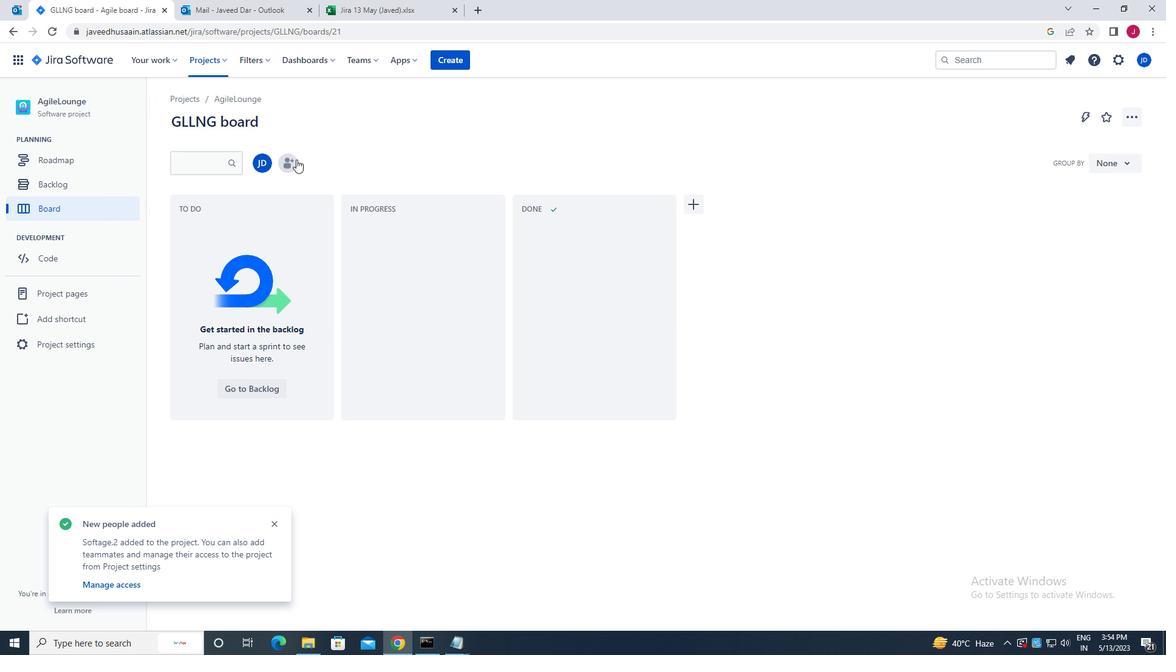 
Action: Mouse pressed left at (292, 160)
Screenshot: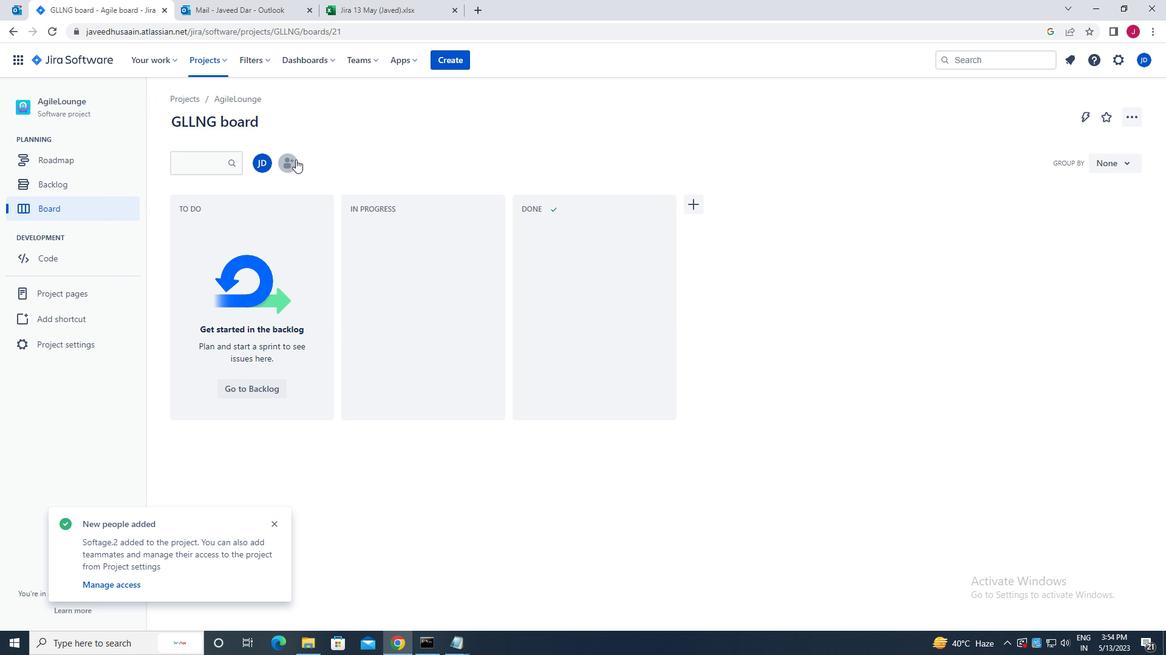 
Action: Mouse moved to (521, 149)
Screenshot: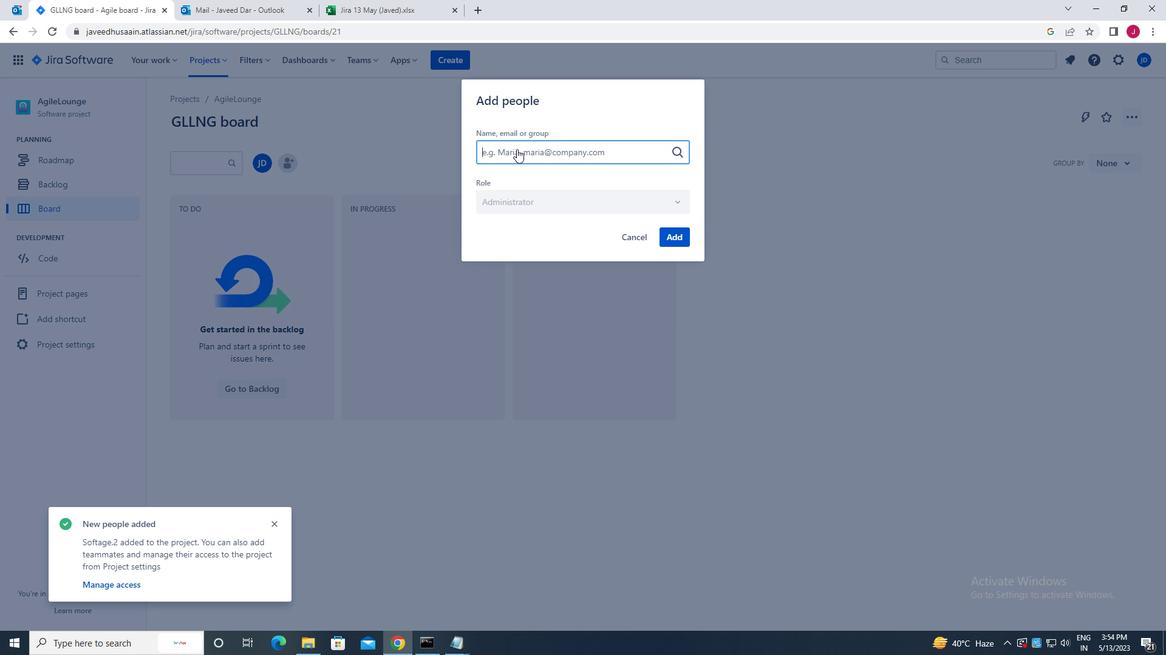 
Action: Mouse pressed left at (521, 149)
Screenshot: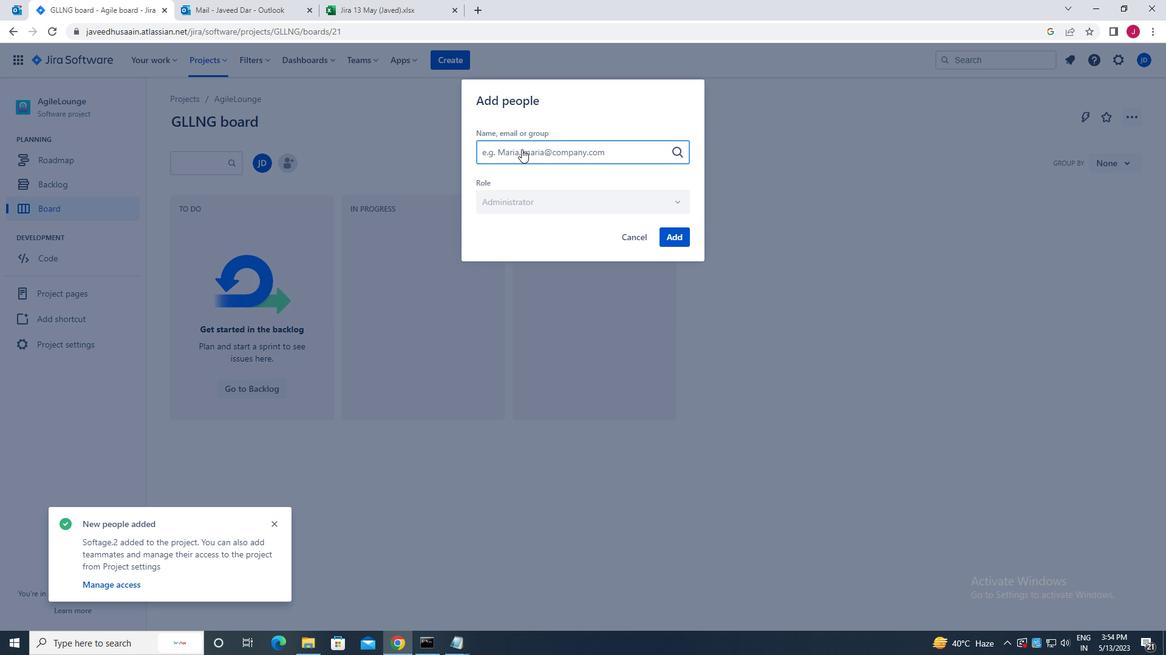 
Action: Mouse moved to (518, 149)
Screenshot: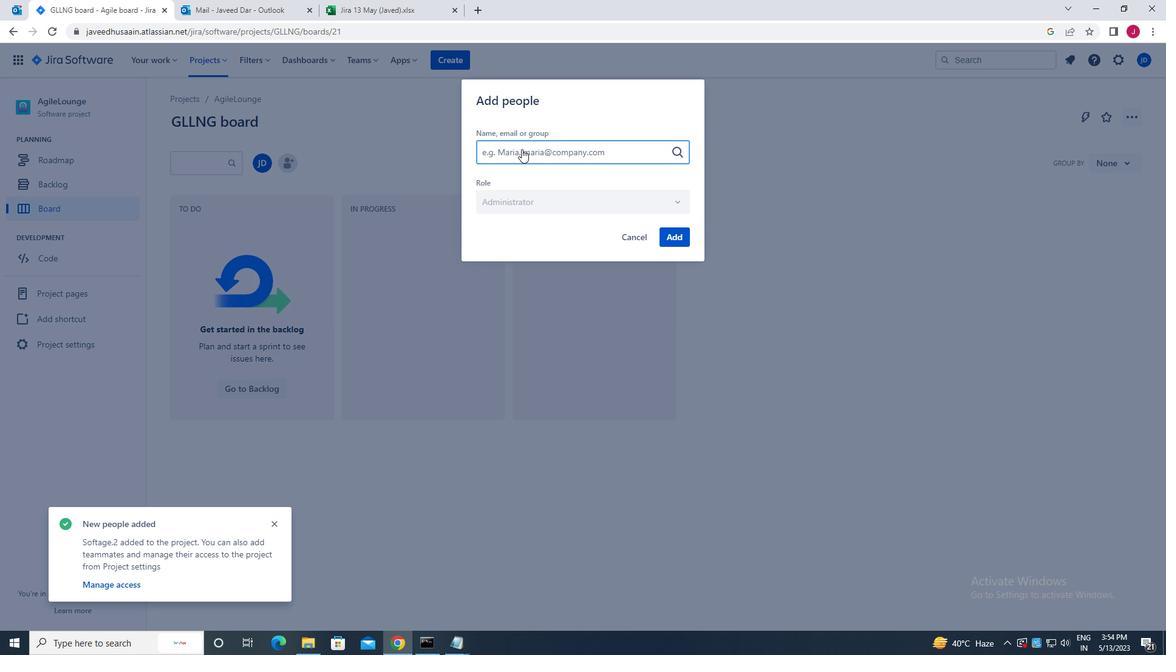 
Action: Key pressed SOFTAGE.3<Key.shift>@SOFTAGE.NET
Screenshot: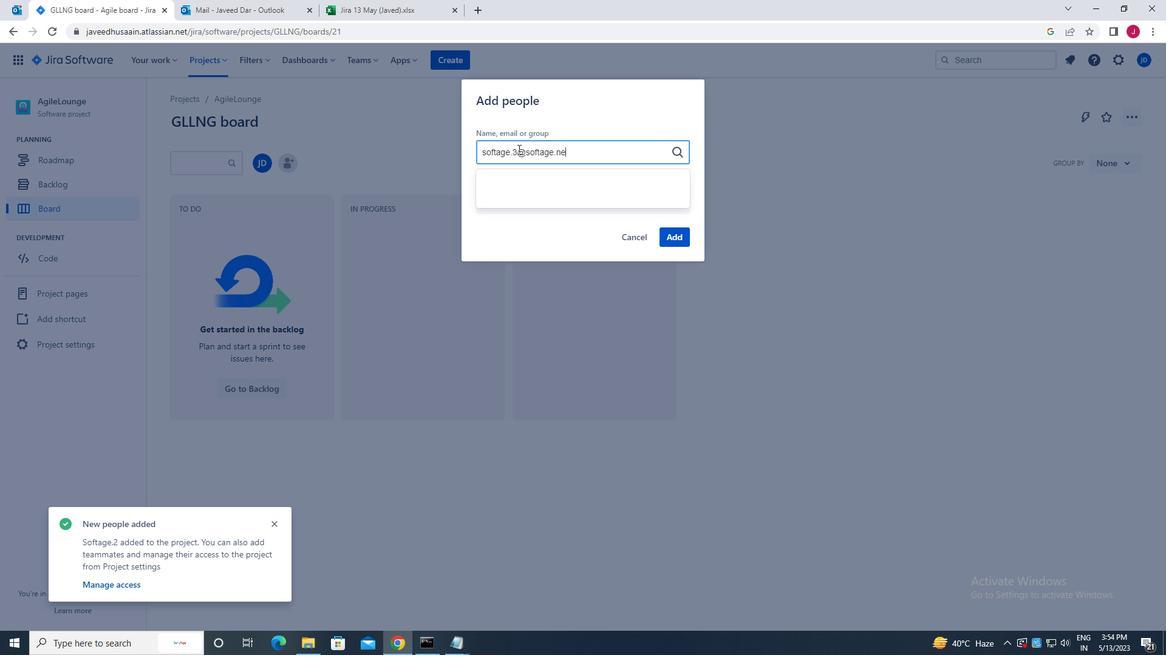
Action: Mouse moved to (560, 209)
Screenshot: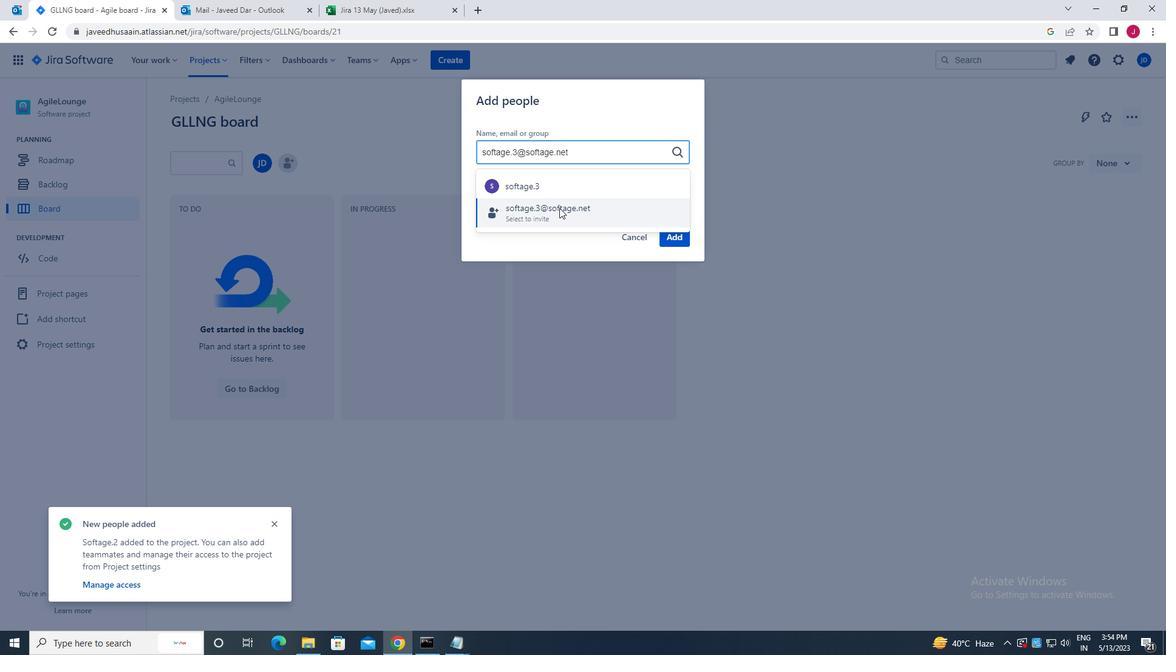 
Action: Mouse pressed left at (560, 209)
Screenshot: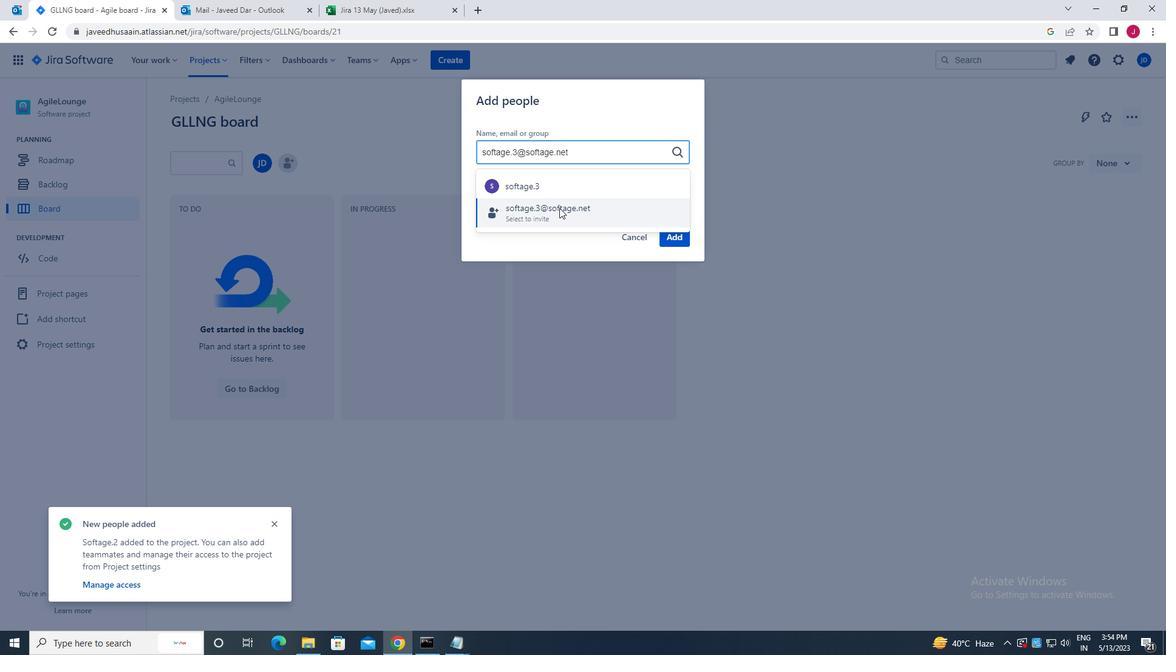 
Action: Mouse moved to (672, 236)
Screenshot: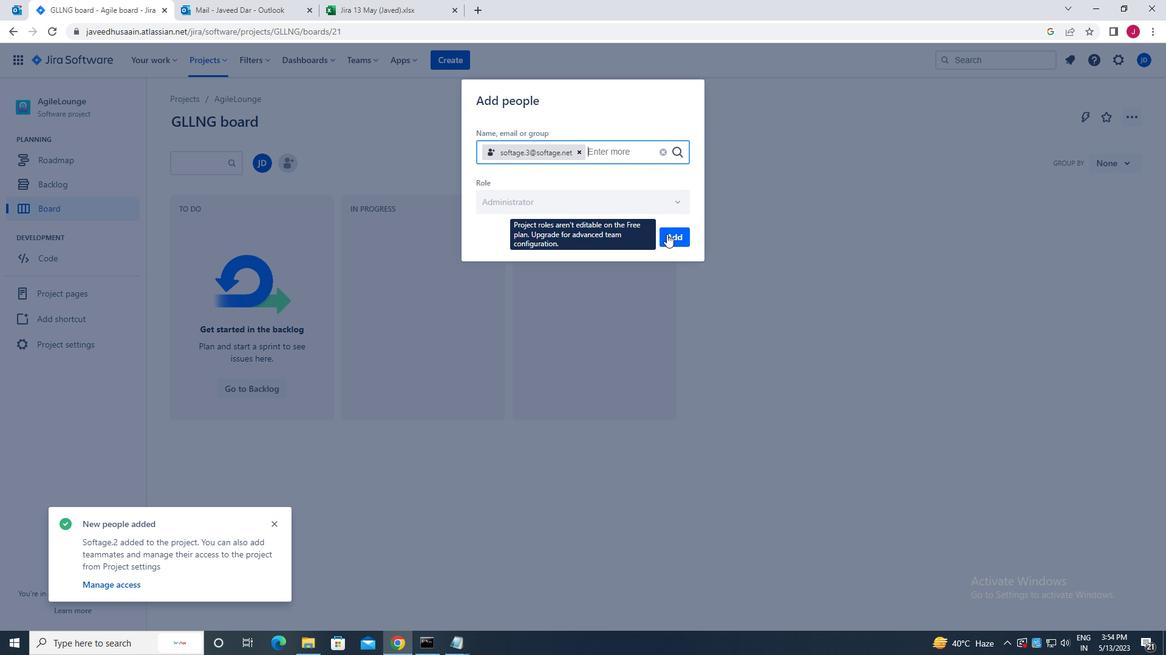 
Action: Mouse pressed left at (672, 236)
Screenshot: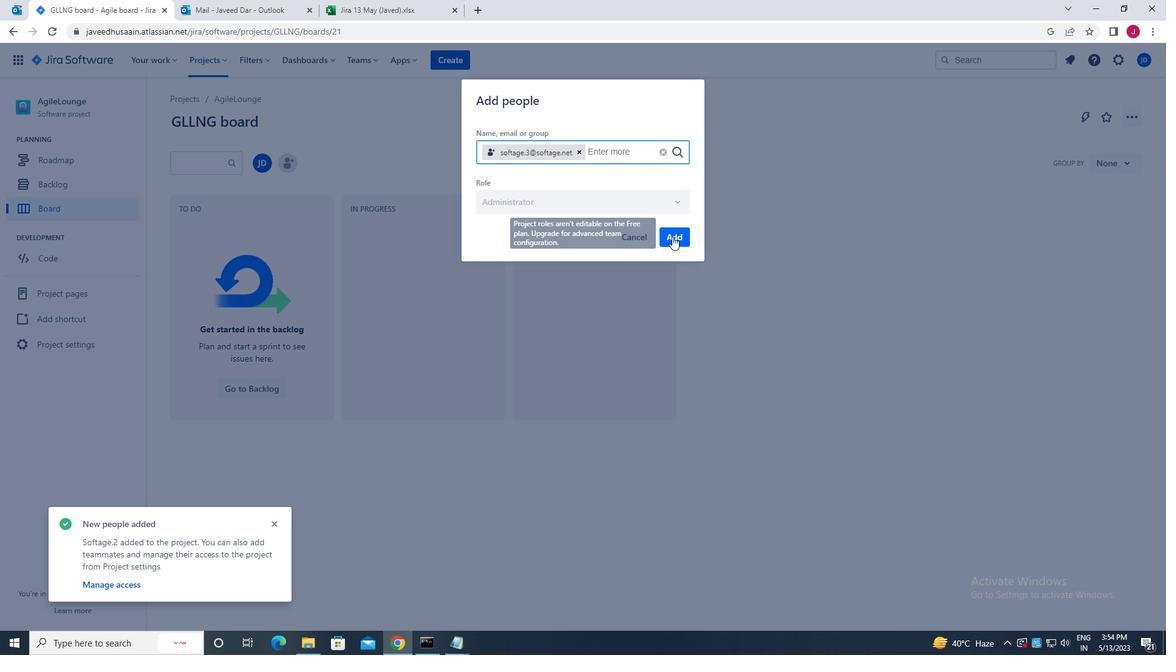 
Action: Mouse moved to (696, 341)
Screenshot: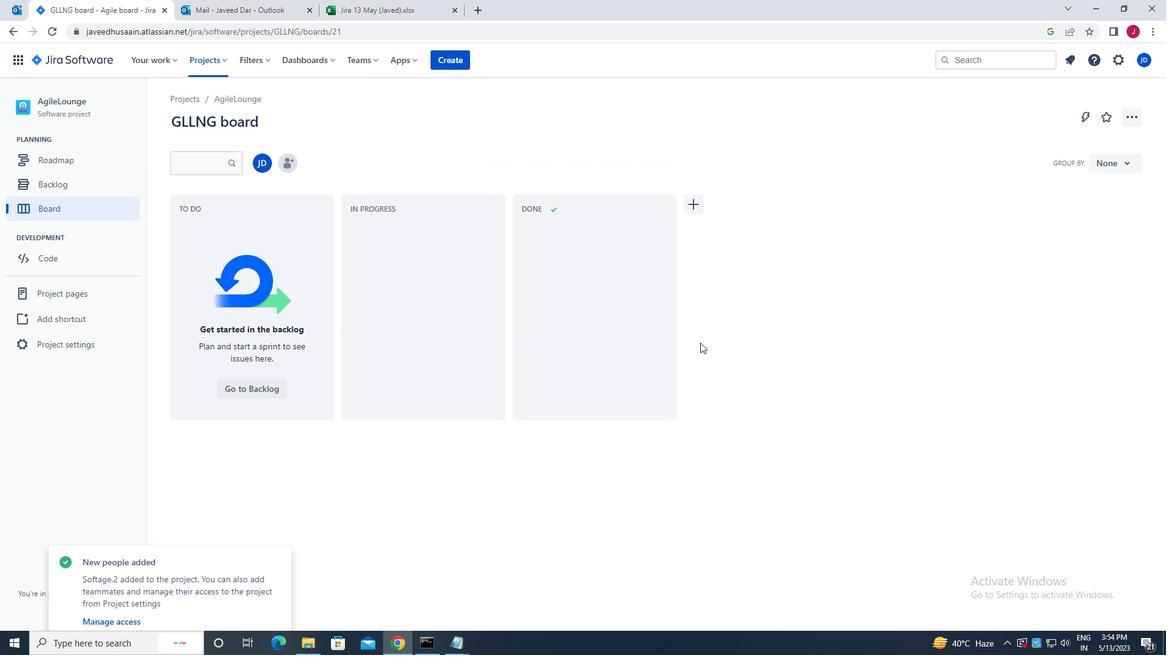 
